 Task: Add a signature Kristen Martinez containing Have a great National Child Health Day, Kristen Martinez to email address softage.6@softage.net and add a folder Shipping and receiving
Action: Mouse moved to (100, 101)
Screenshot: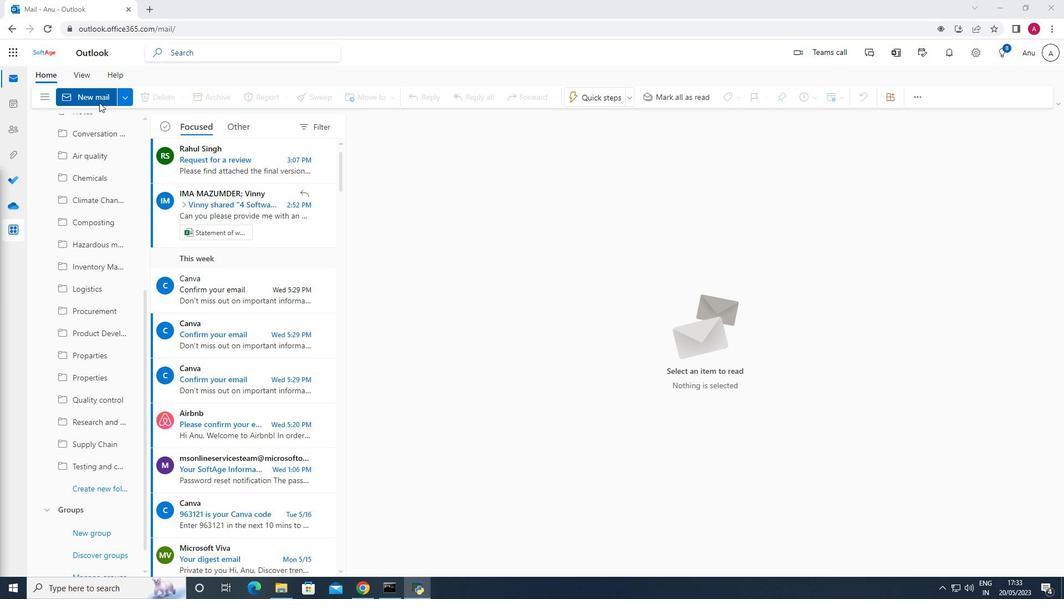 
Action: Mouse pressed left at (100, 101)
Screenshot: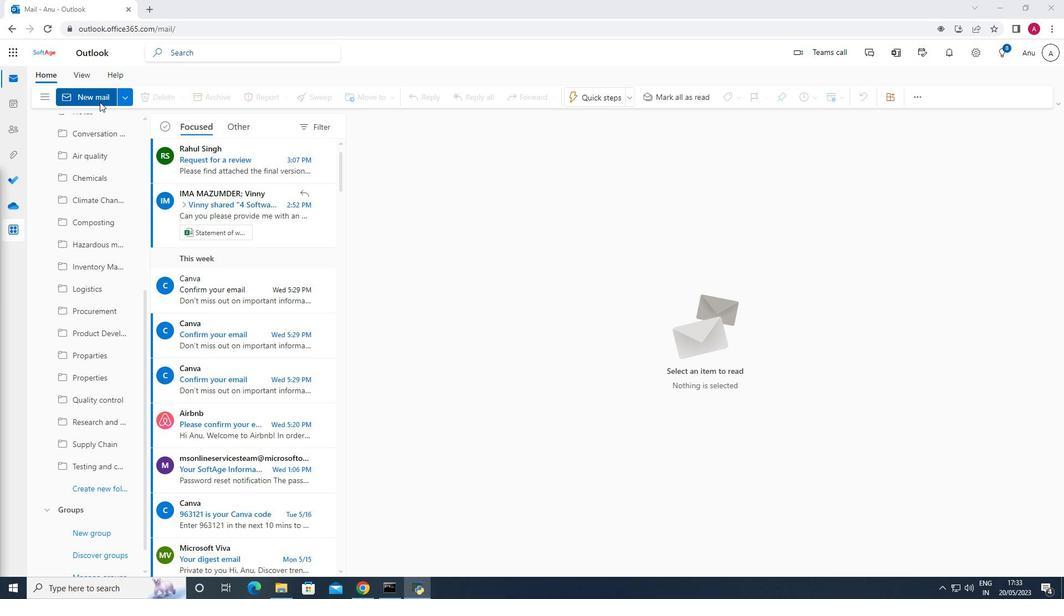 
Action: Mouse moved to (757, 102)
Screenshot: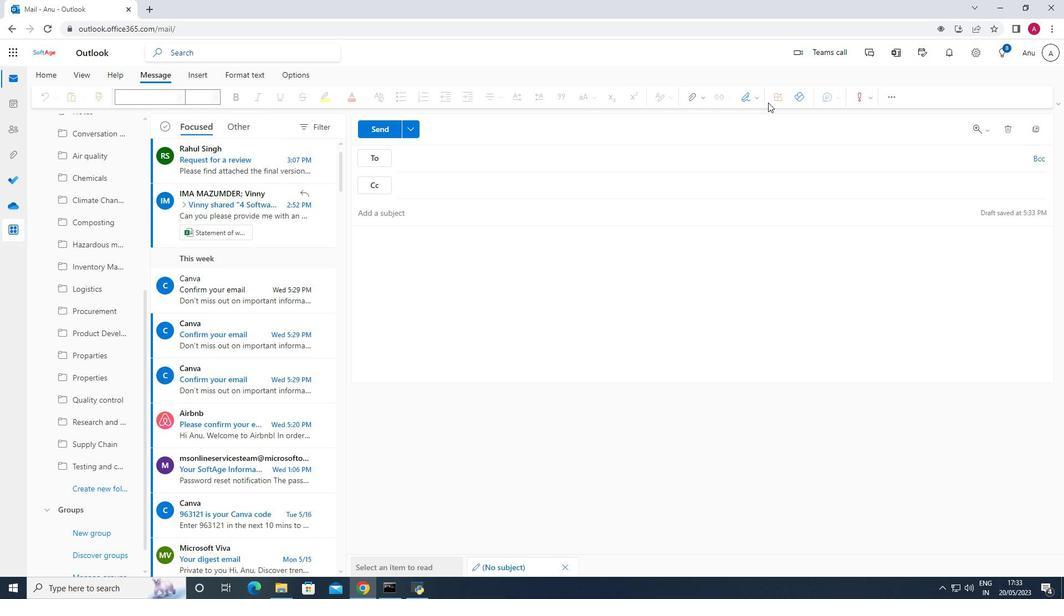 
Action: Mouse pressed left at (757, 102)
Screenshot: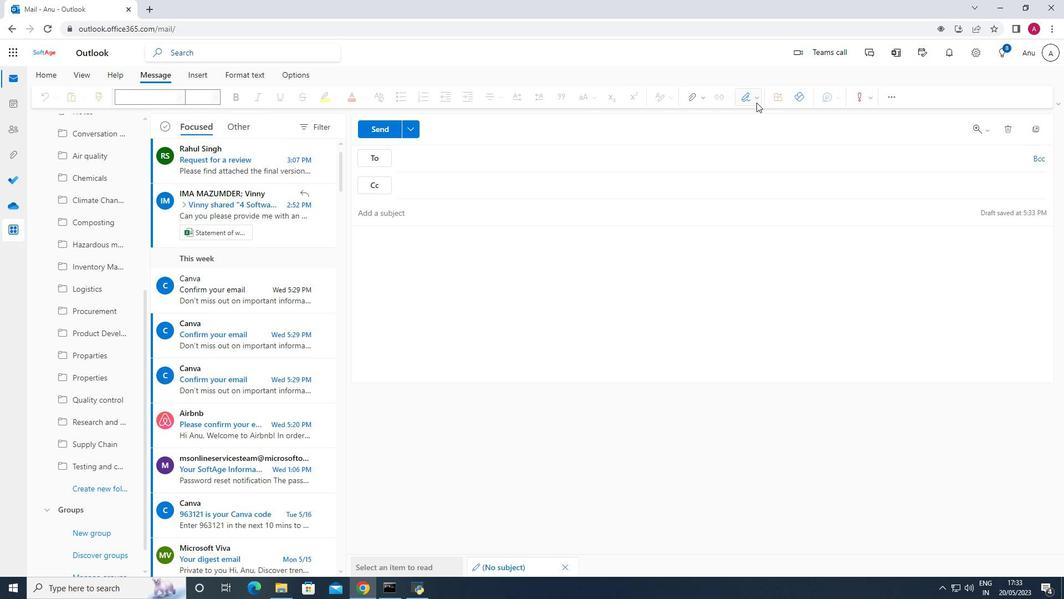
Action: Mouse moved to (721, 143)
Screenshot: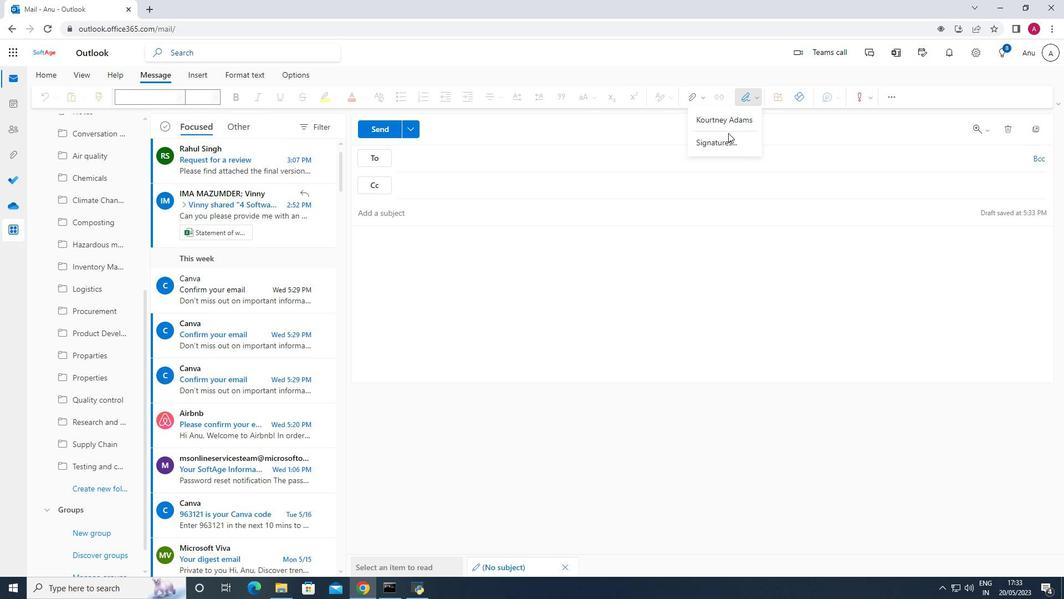 
Action: Mouse pressed left at (721, 143)
Screenshot: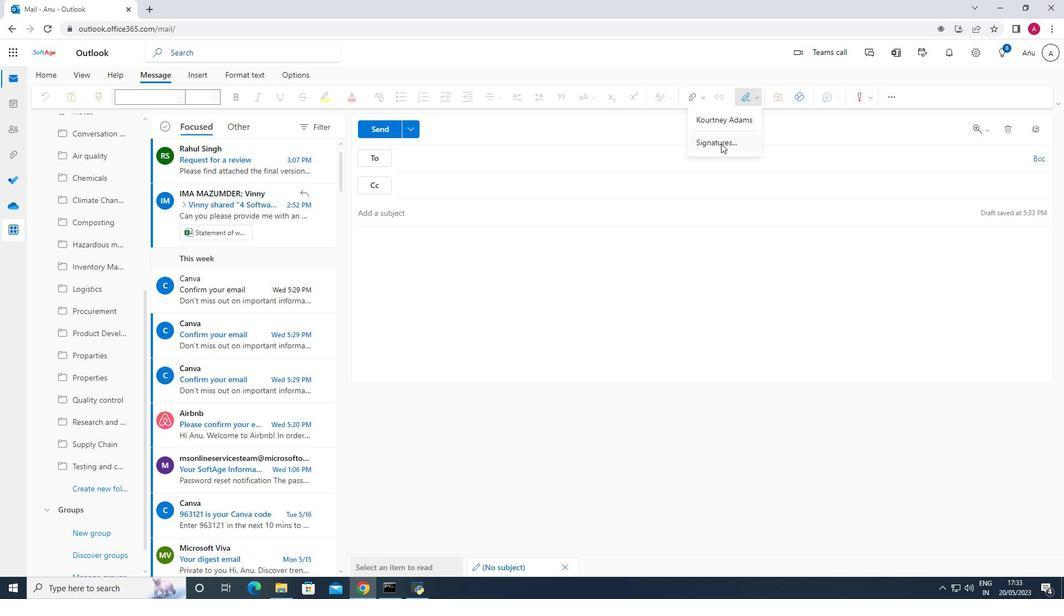 
Action: Mouse moved to (748, 182)
Screenshot: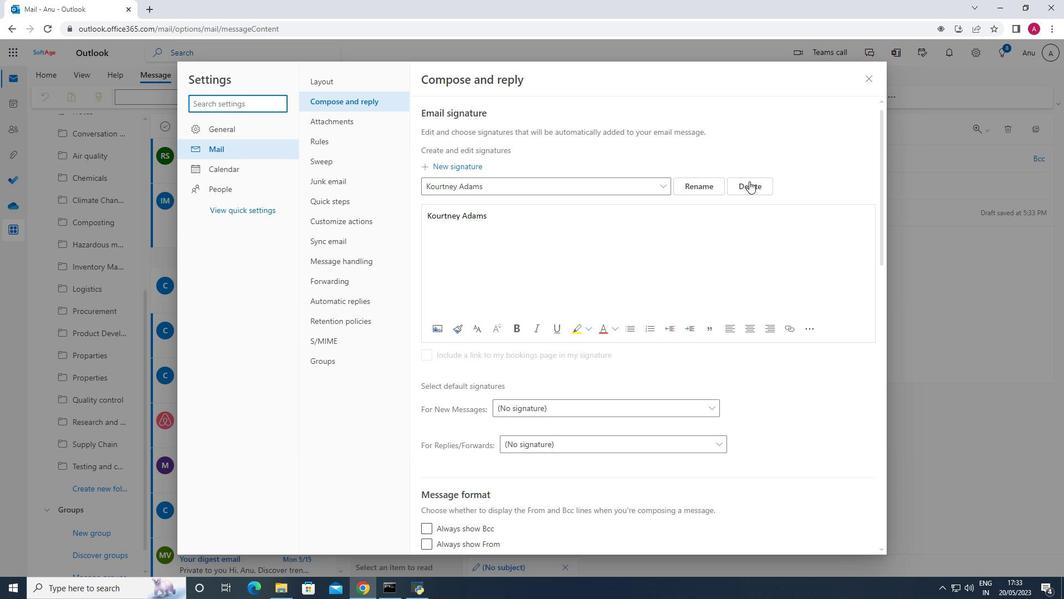 
Action: Mouse pressed left at (748, 182)
Screenshot: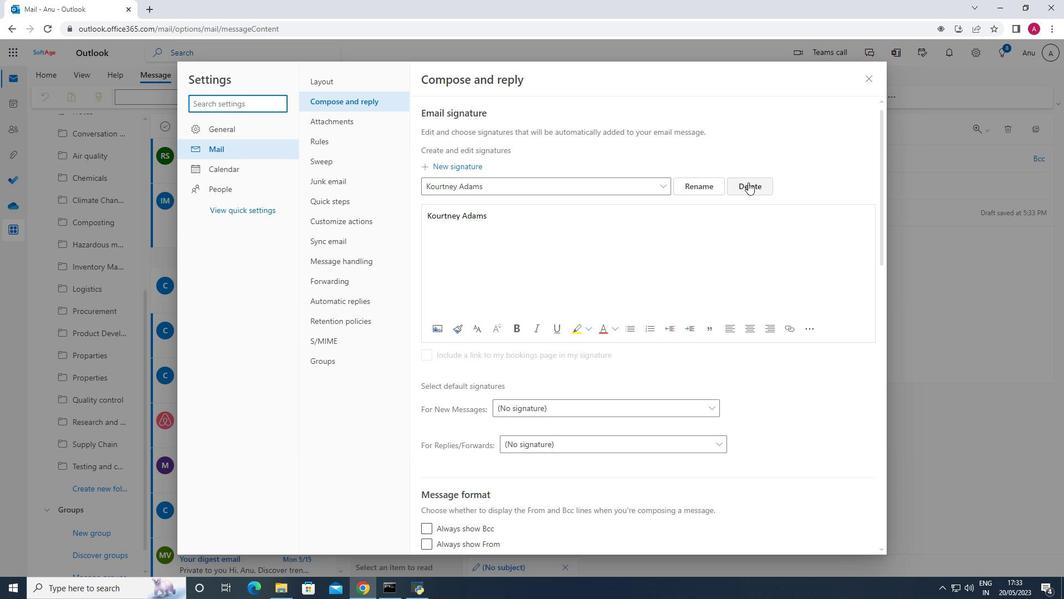 
Action: Mouse moved to (448, 189)
Screenshot: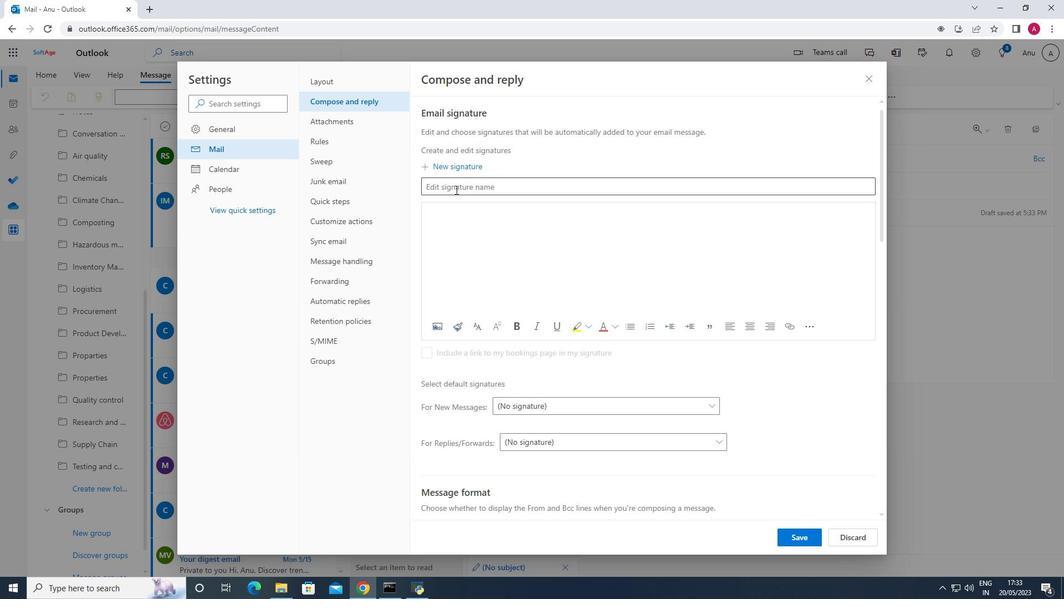 
Action: Mouse pressed left at (448, 189)
Screenshot: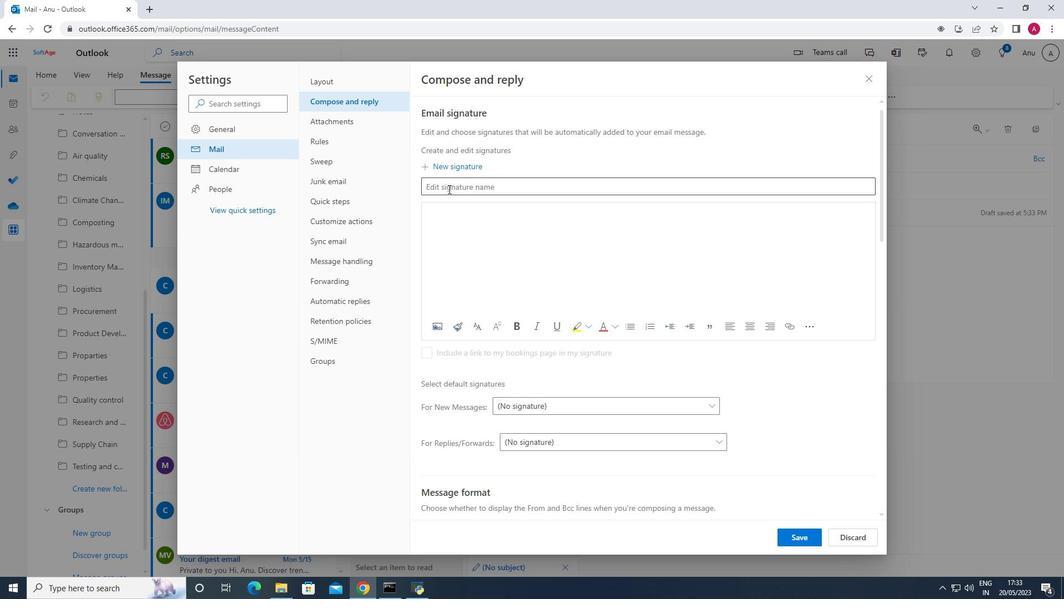 
Action: Key pressed <Key.shift>Kristen<Key.space><Key.shift>Martinez
Screenshot: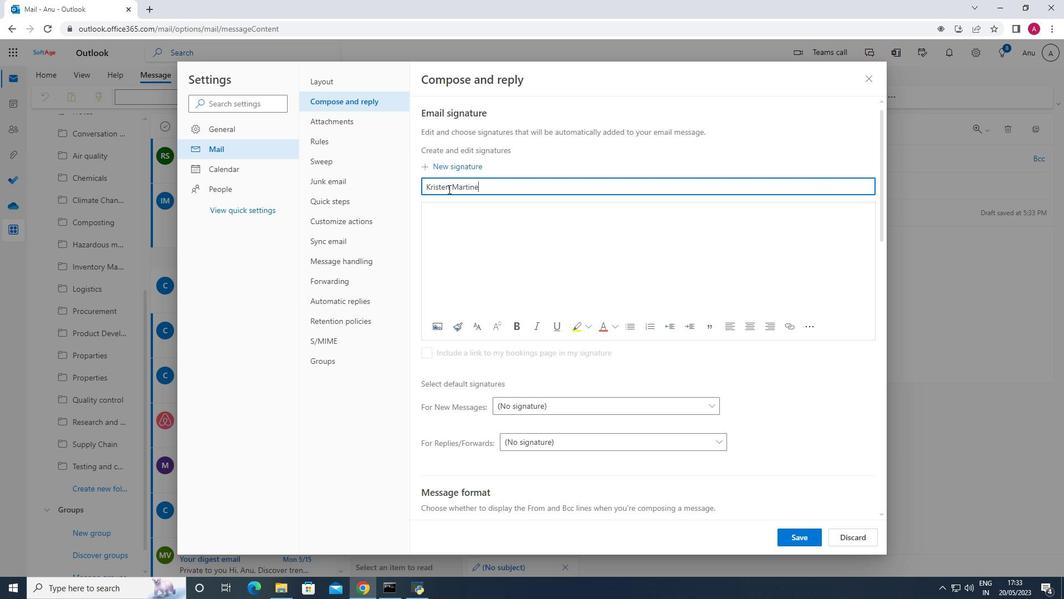 
Action: Mouse moved to (436, 208)
Screenshot: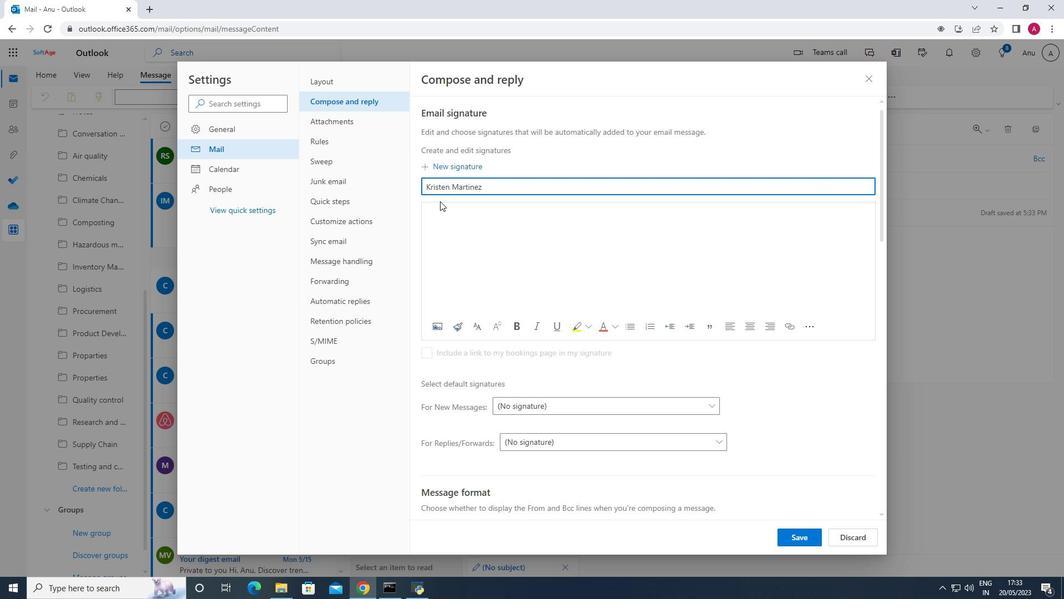 
Action: Mouse pressed left at (436, 208)
Screenshot: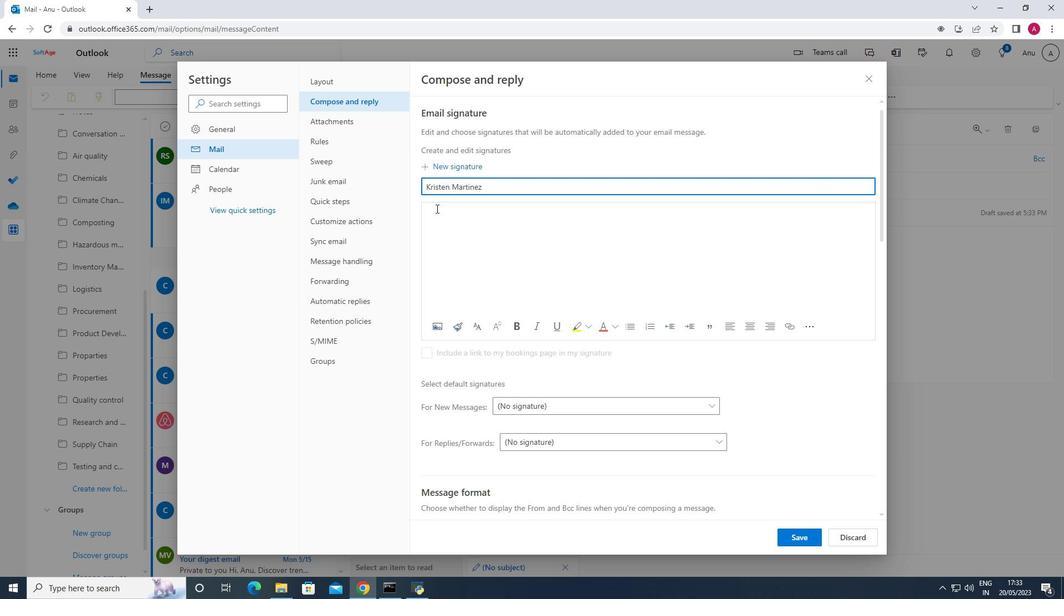 
Action: Key pressed <Key.shift>Kristen<Key.space><Key.shift>Martinez
Screenshot: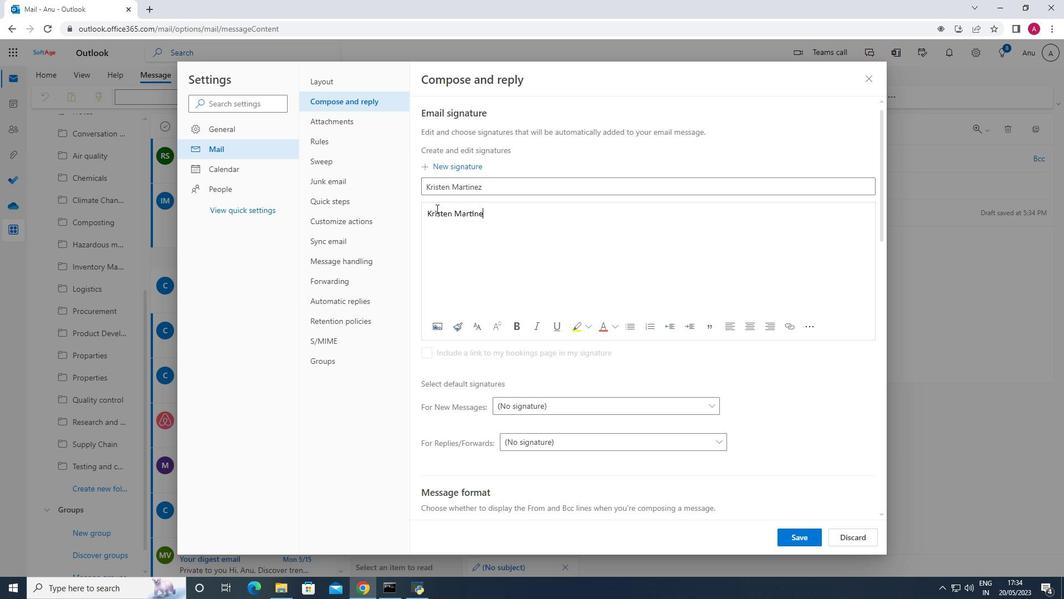 
Action: Mouse moved to (808, 536)
Screenshot: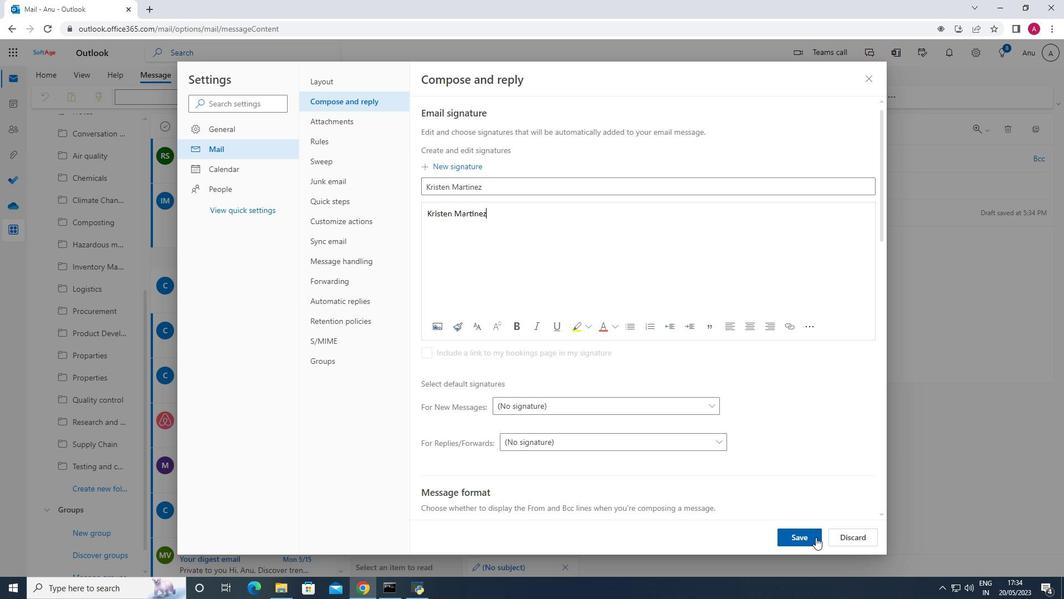 
Action: Mouse pressed left at (808, 536)
Screenshot: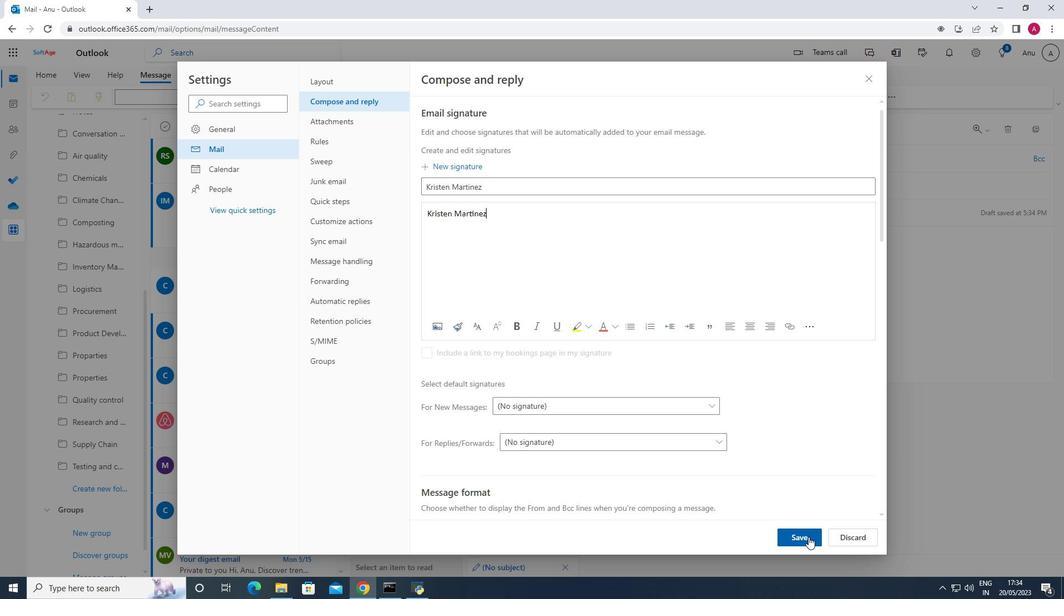 
Action: Mouse moved to (868, 77)
Screenshot: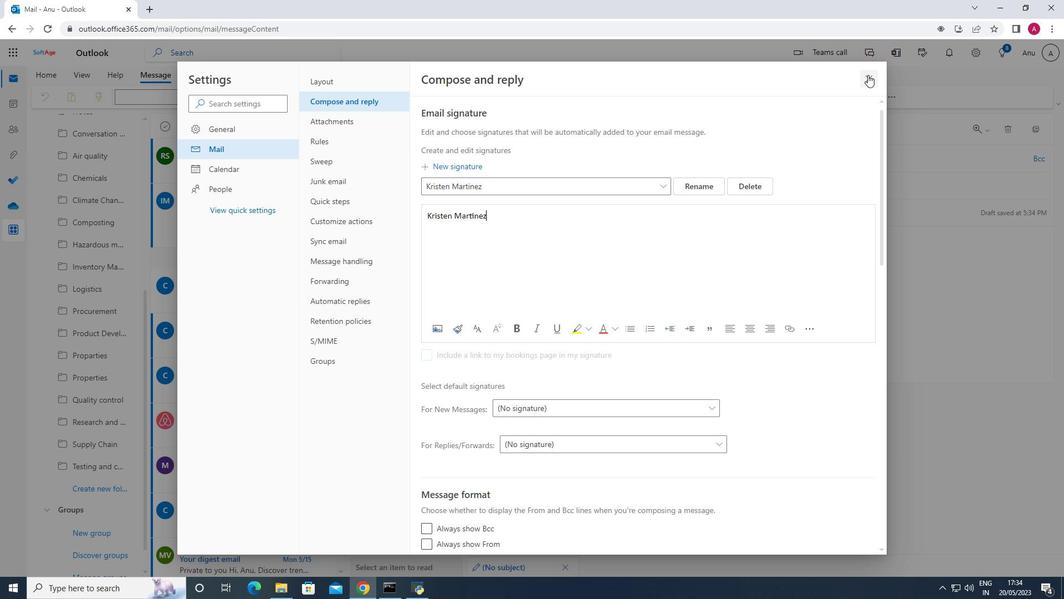 
Action: Mouse pressed left at (868, 77)
Screenshot: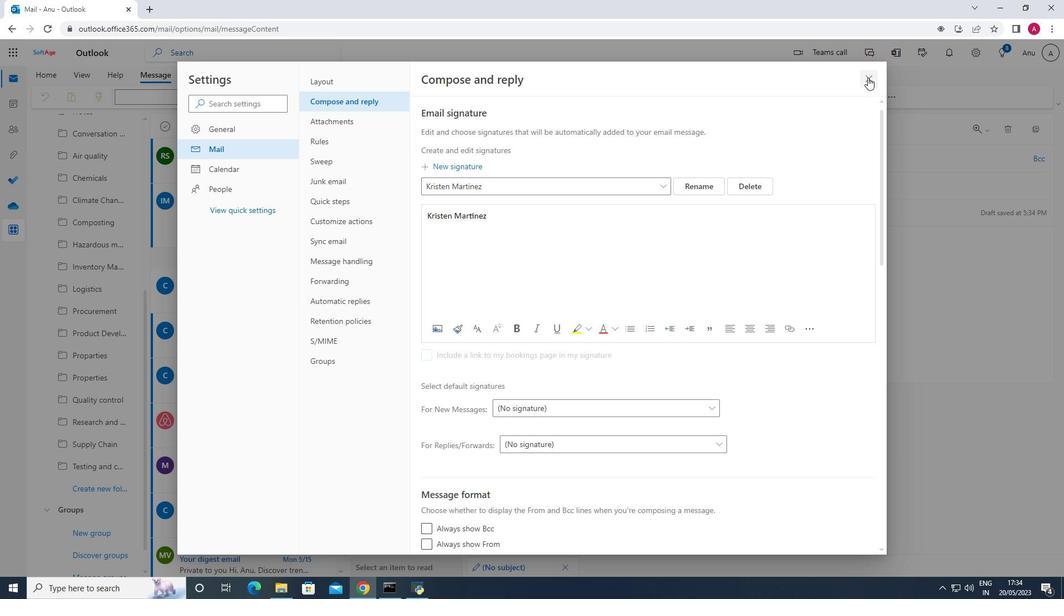 
Action: Mouse moved to (368, 236)
Screenshot: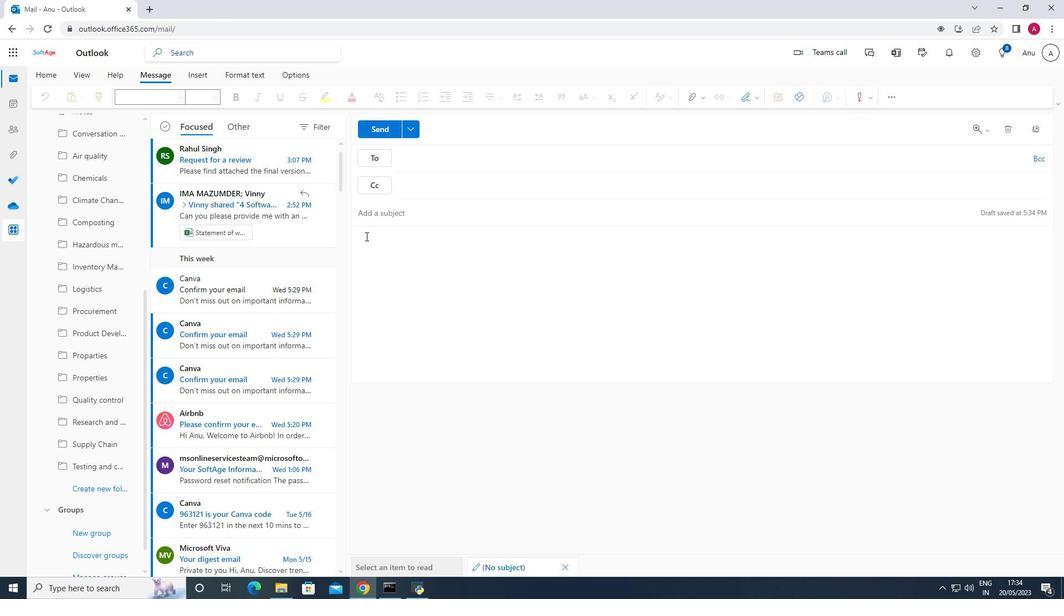 
Action: Mouse pressed left at (368, 236)
Screenshot: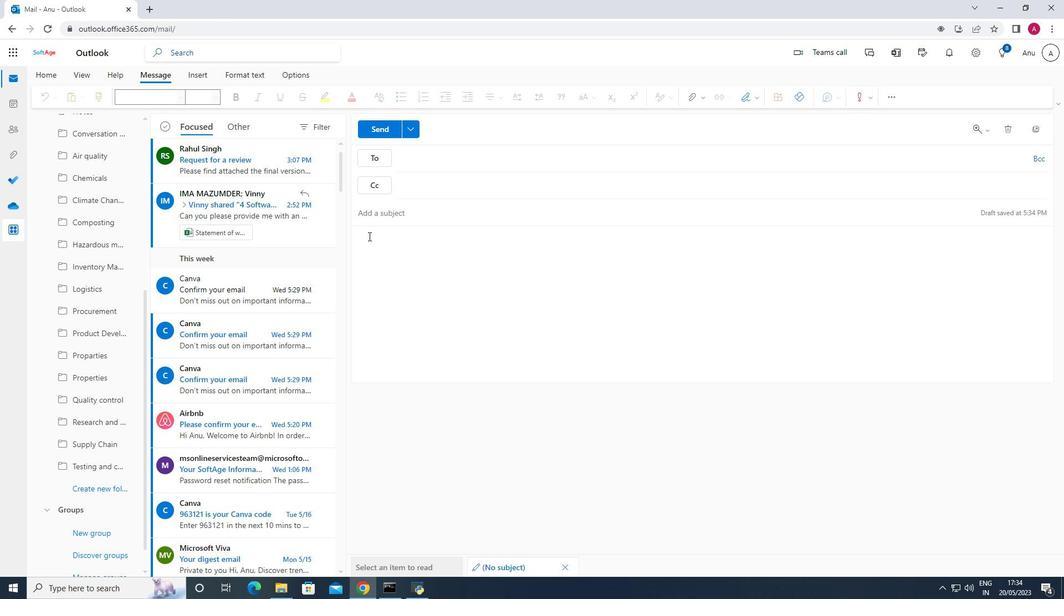
Action: Key pressed <Key.shift><Key.shift><Key.shift><Key.shift><Key.shift><Key.shift><Key.shift><Key.shift><Key.shift><Key.shift><Key.shift><Key.shift><Key.shift><Key.shift><Key.shift><Key.shift><Key.shift><Key.shift><Key.shift><Key.shift><Key.shift><Key.shift><Key.shift><Key.shift><Key.shift><Key.shift><Key.shift><Key.shift><Key.shift><Key.shift><Key.shift><Key.shift><Key.shift><Key.shift><Key.shift><Key.shift><Key.shift><Key.shift><Key.shift><Key.shift><Key.shift><Key.shift><Key.shift><Key.shift><Key.shift><Key.shift><Key.shift><Key.shift><Key.shift><Key.shift><Key.shift><Key.shift><Key.shift><Key.shift><Key.shift>Have<Key.space>a<Key.space><Key.shift>Gre<Key.backspace><Key.backspace><Key.backspace>great<Key.space>natinal<Key.space>child<Key.space>health<Key.space>day.
Screenshot: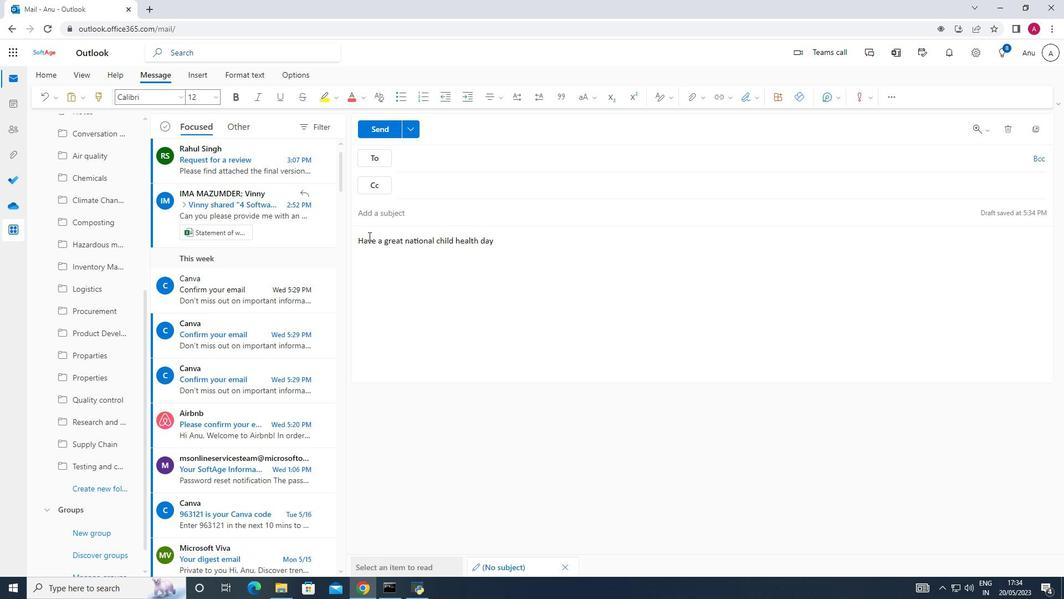 
Action: Mouse moved to (757, 100)
Screenshot: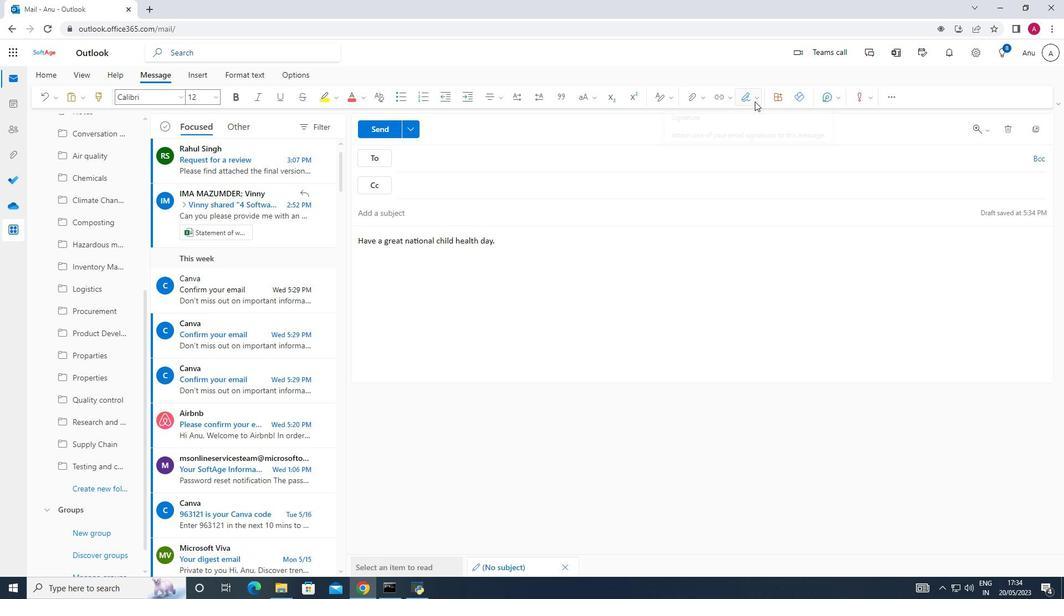 
Action: Mouse pressed left at (757, 100)
Screenshot: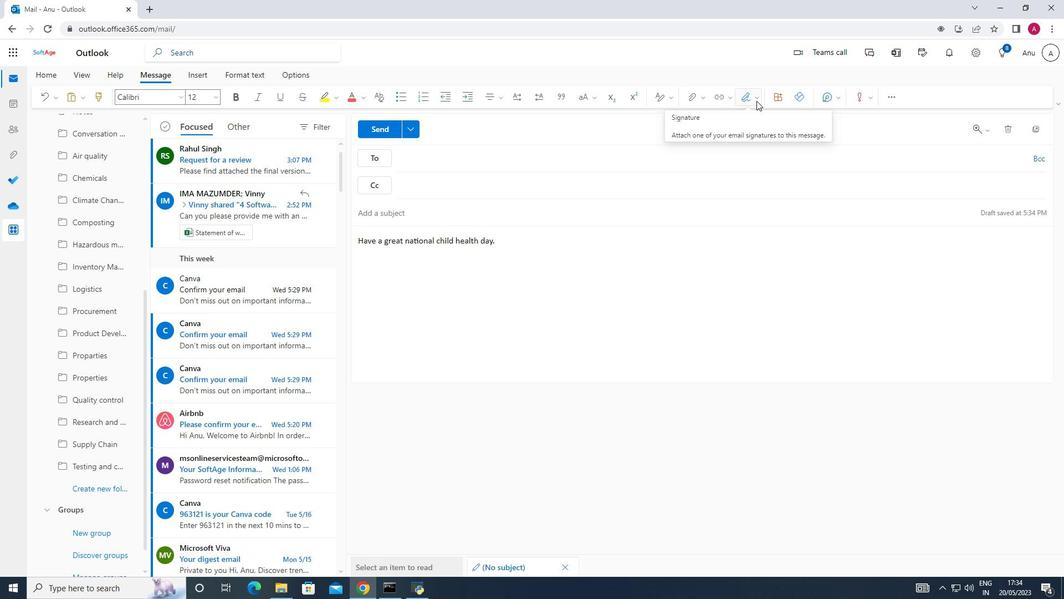 
Action: Mouse moved to (737, 122)
Screenshot: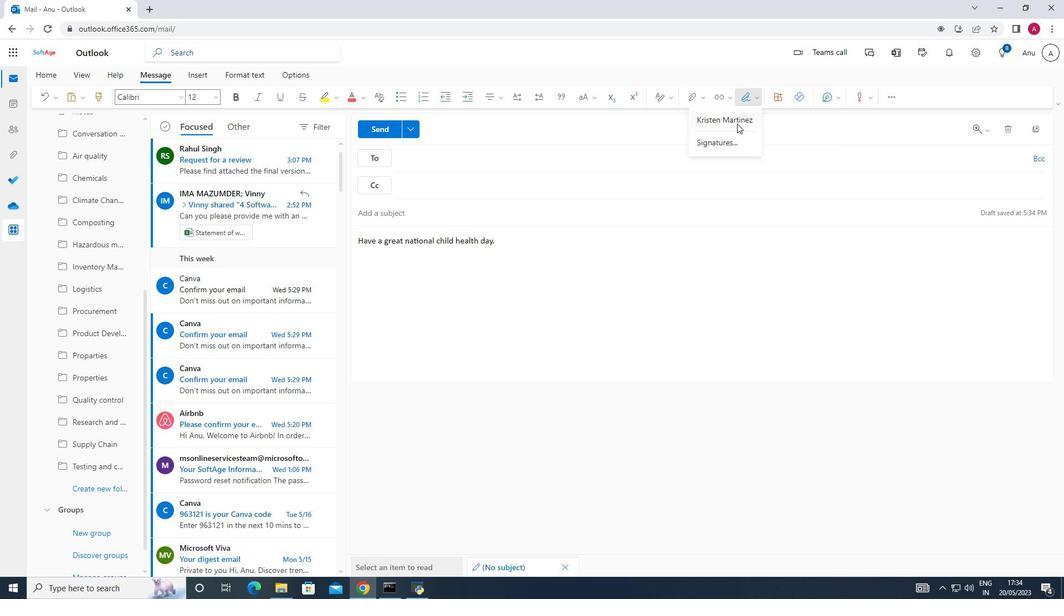 
Action: Mouse pressed left at (737, 122)
Screenshot: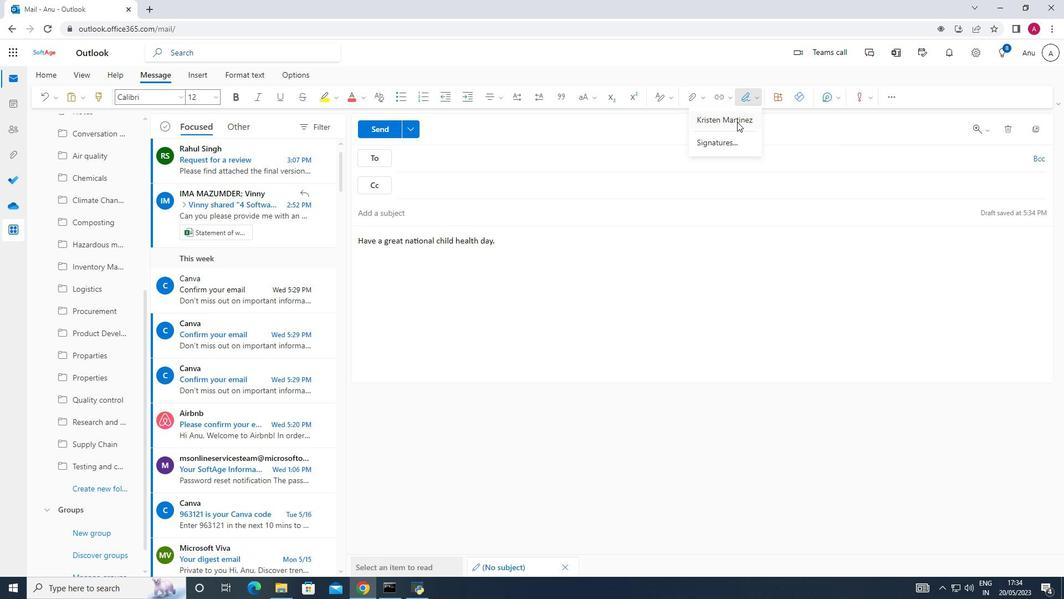 
Action: Mouse moved to (417, 157)
Screenshot: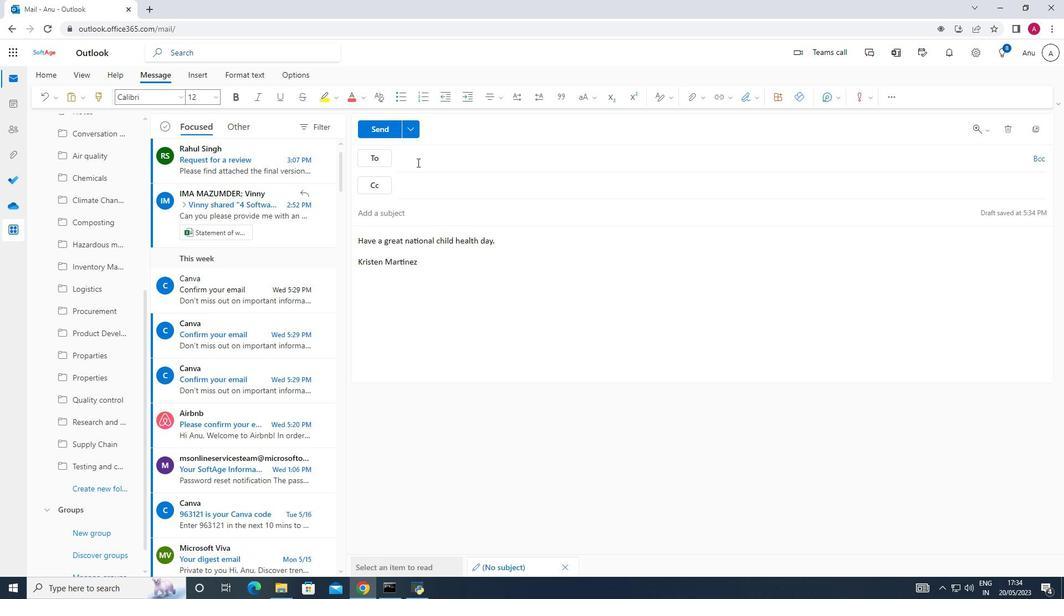 
Action: Mouse pressed left at (417, 157)
Screenshot: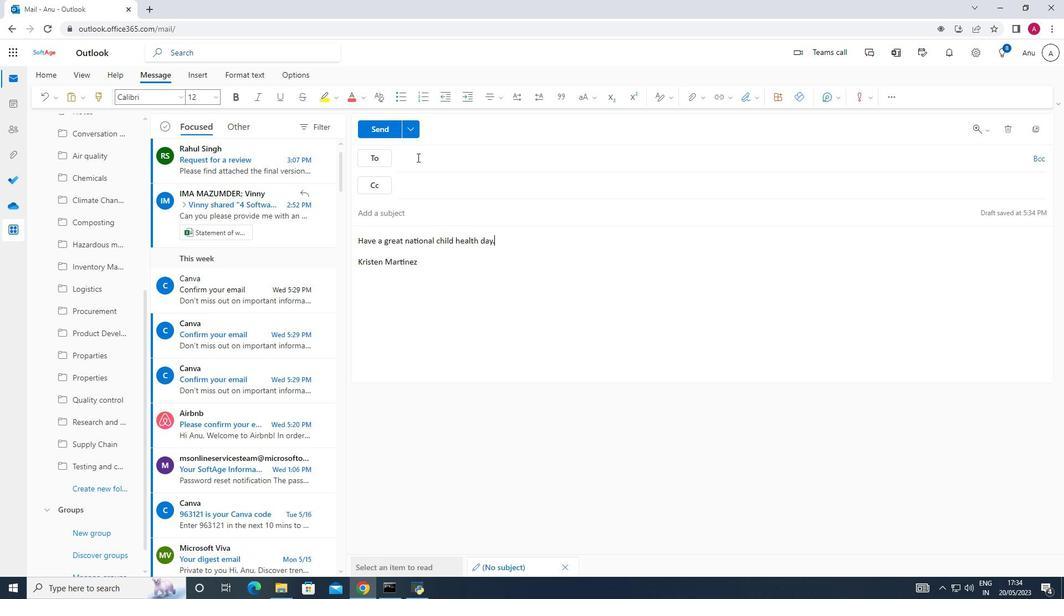 
Action: Key pressed <Key.shift>Softage.6<Key.shift>@softage.net
Screenshot: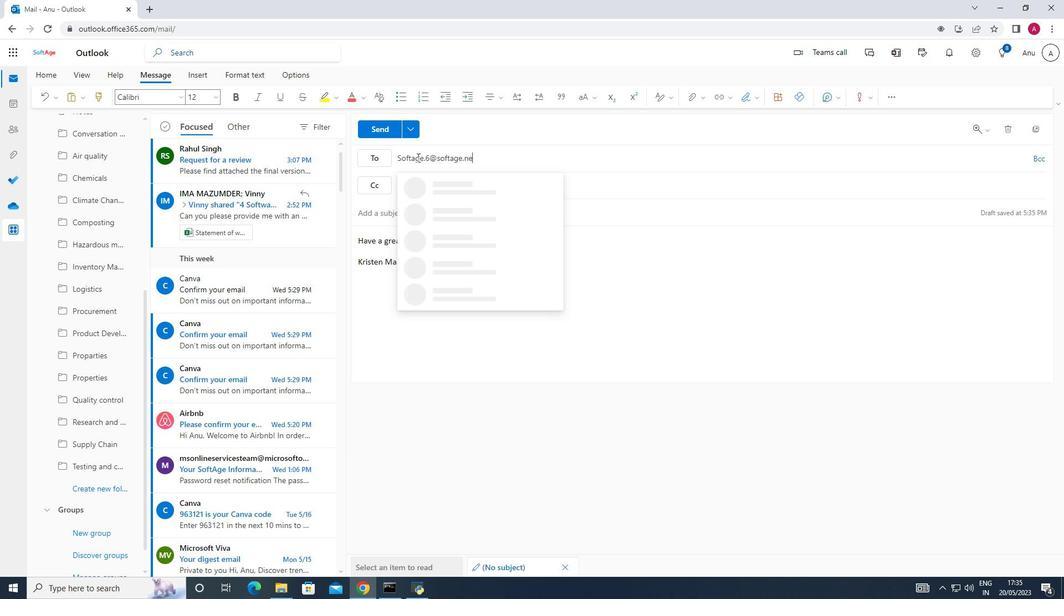 
Action: Mouse moved to (457, 181)
Screenshot: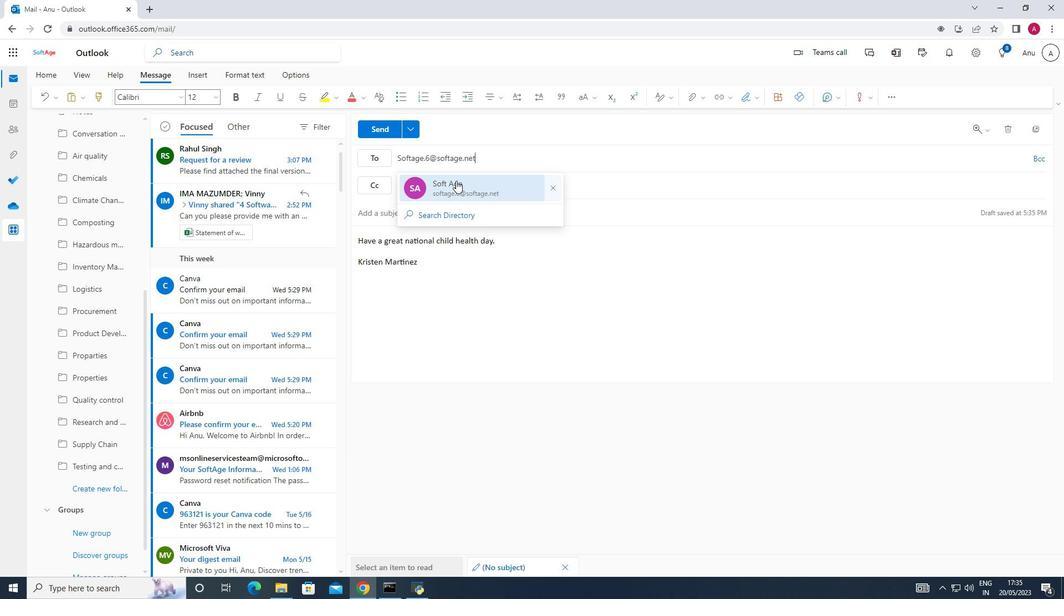 
Action: Mouse pressed left at (457, 181)
Screenshot: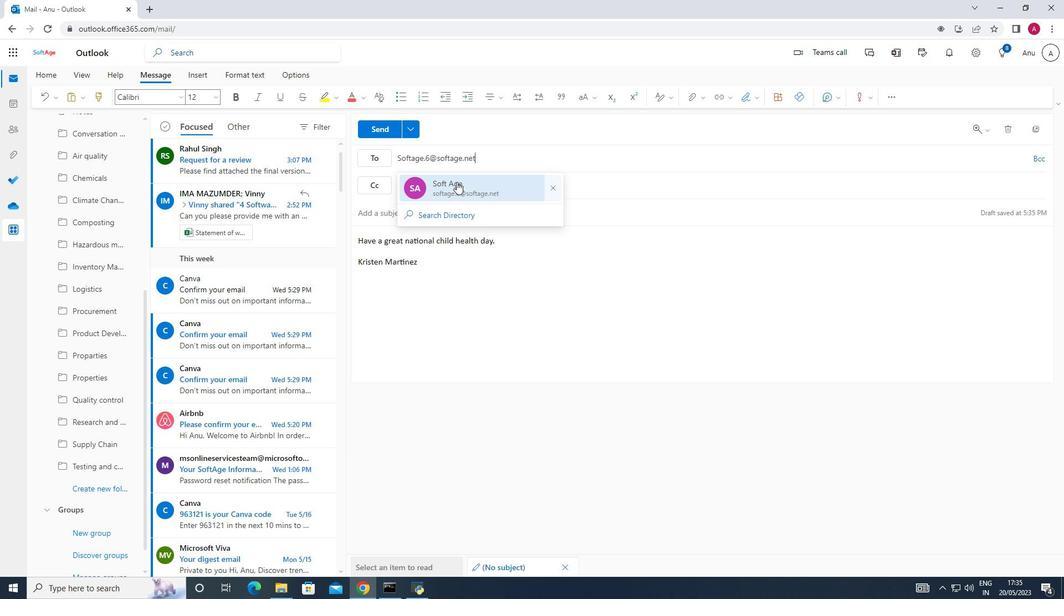 
Action: Mouse moved to (132, 374)
Screenshot: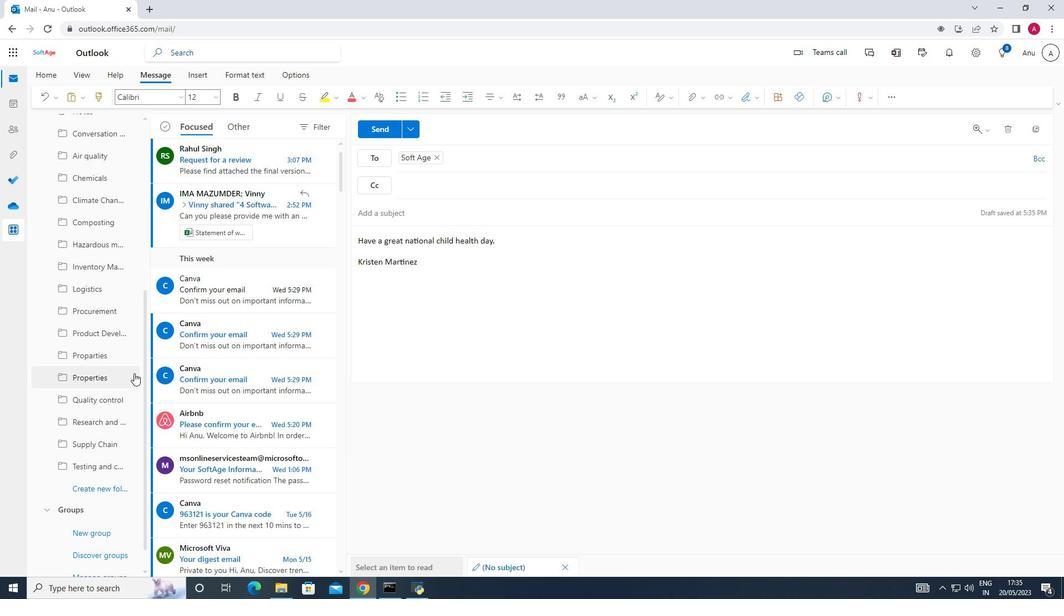 
Action: Mouse scrolled (132, 374) with delta (0, 0)
Screenshot: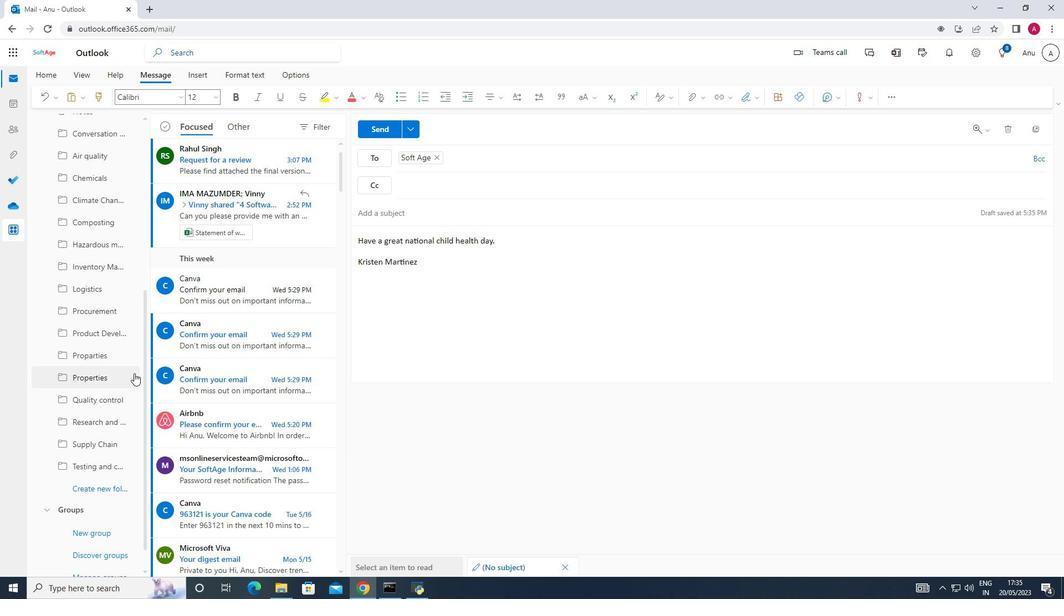 
Action: Mouse moved to (130, 376)
Screenshot: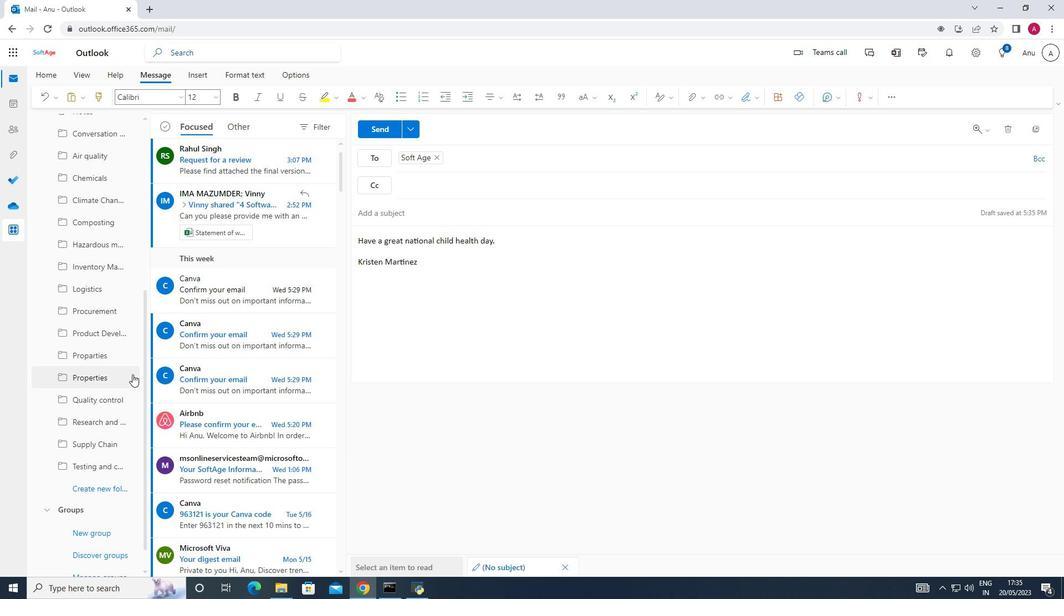 
Action: Mouse scrolled (130, 376) with delta (0, 0)
Screenshot: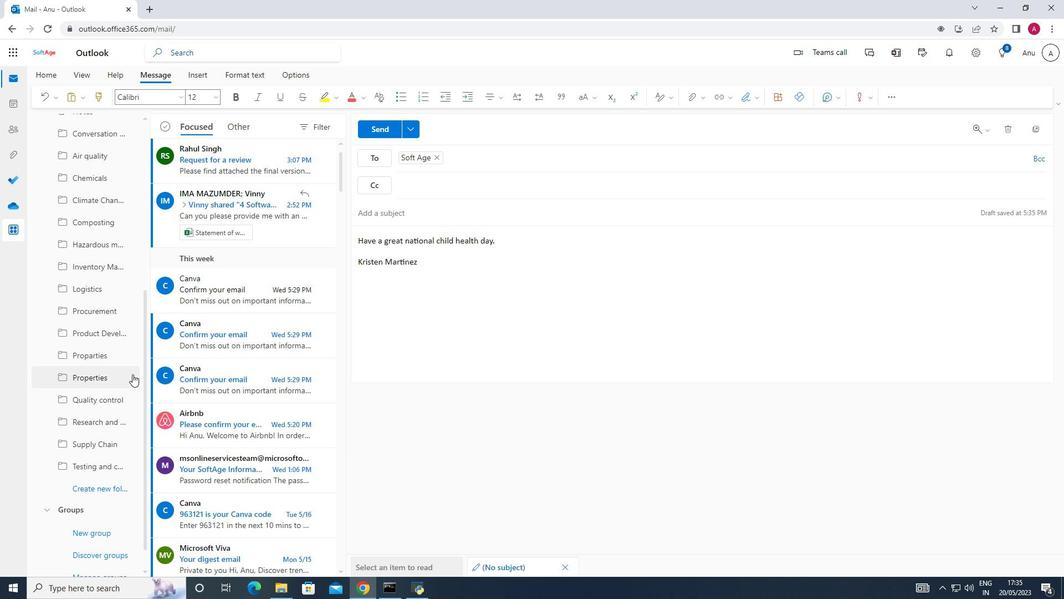 
Action: Mouse moved to (110, 466)
Screenshot: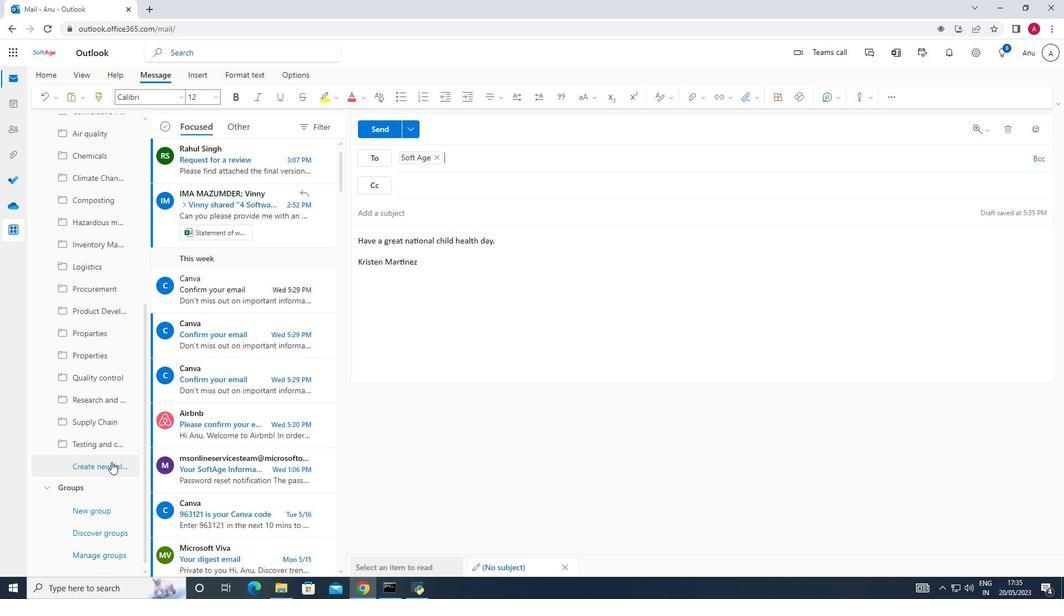 
Action: Mouse pressed left at (110, 466)
Screenshot: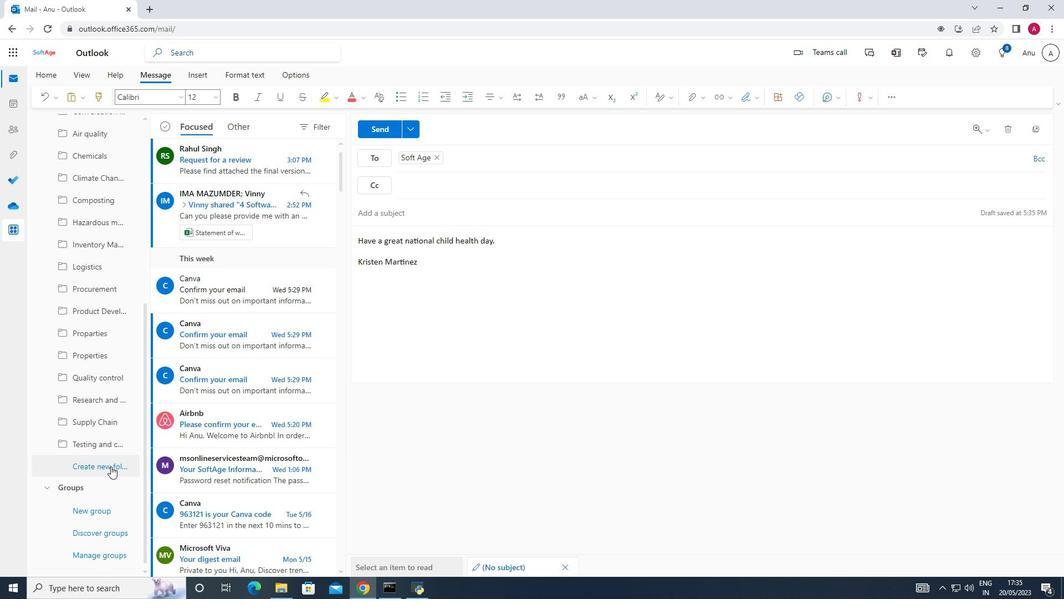 
Action: Mouse moved to (77, 461)
Screenshot: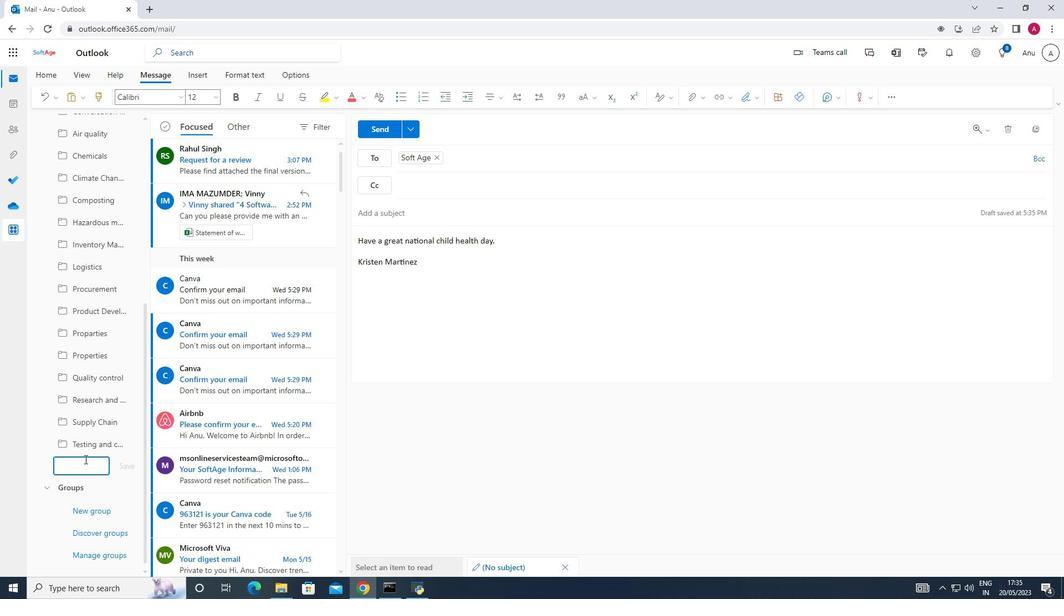 
Action: Mouse pressed left at (77, 461)
Screenshot: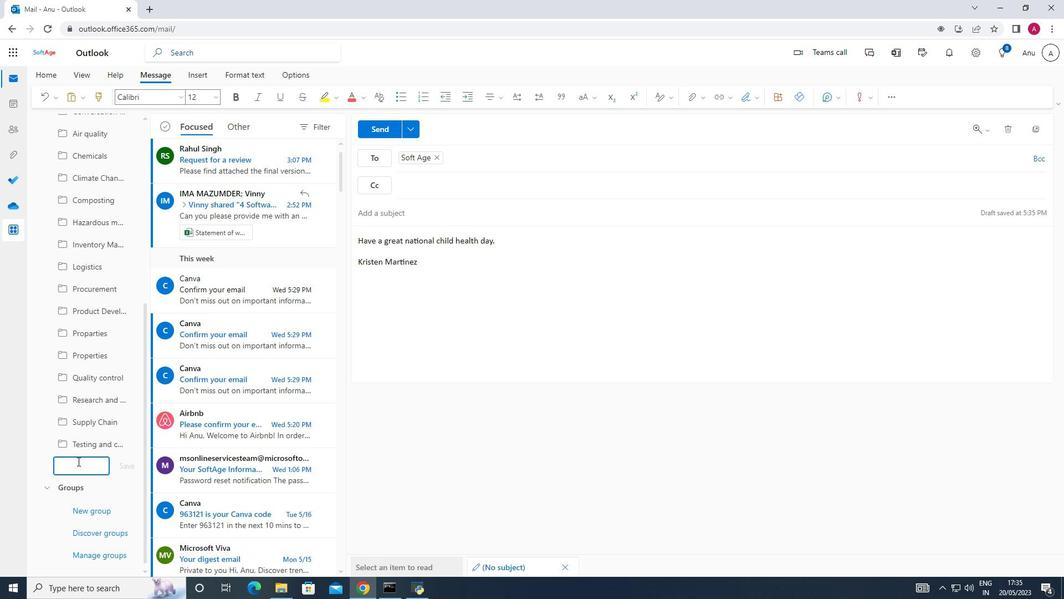 
Action: Mouse moved to (81, 461)
Screenshot: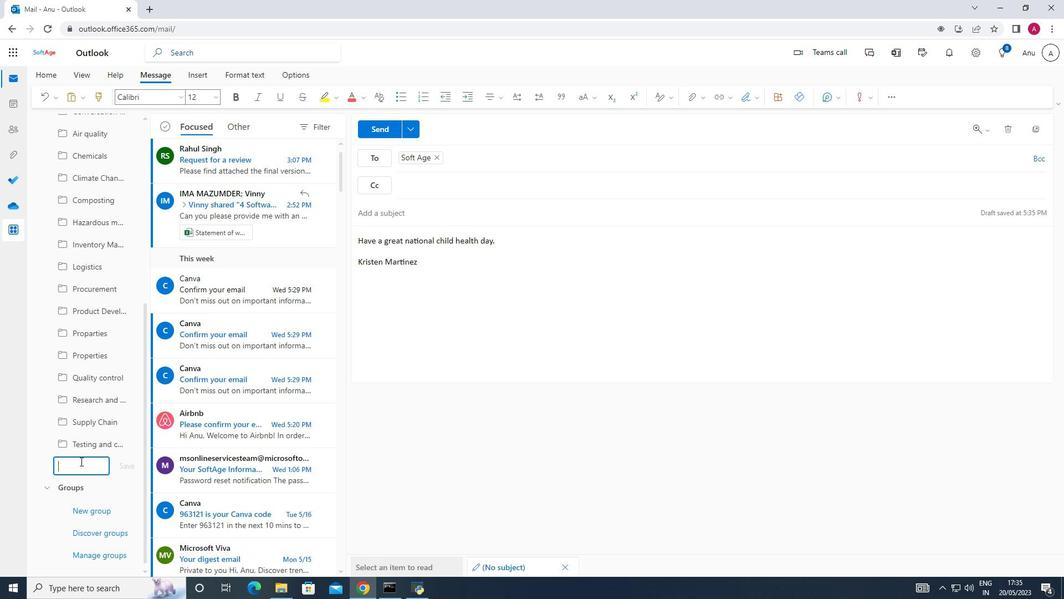 
Action: Key pressed <Key.shift><Key.shift><Key.shift>Shipping<Key.space>and<Key.space><Key.shift>Receiving
Screenshot: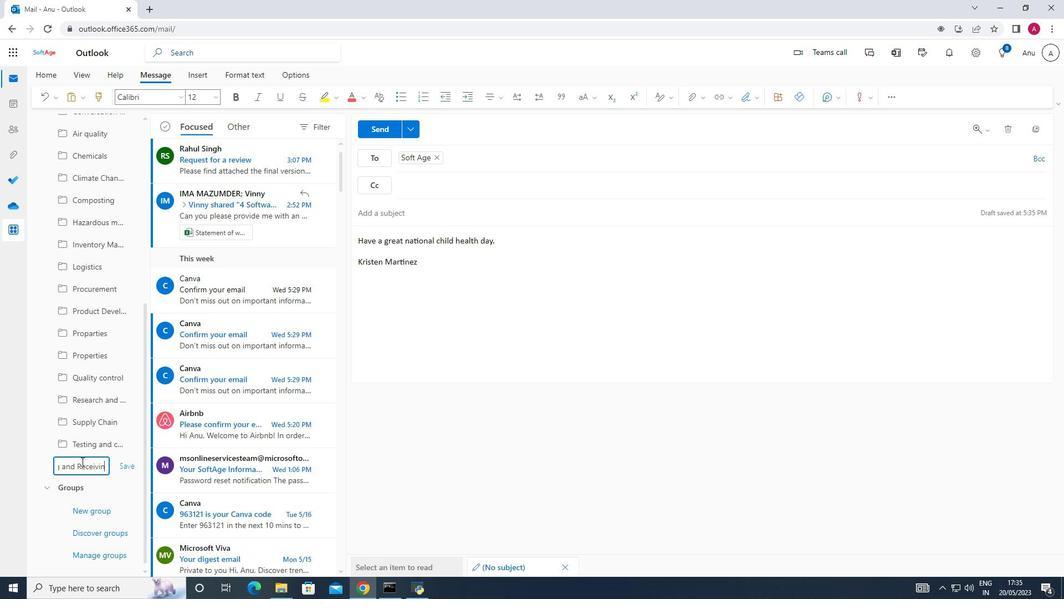 
Action: Mouse moved to (129, 465)
Screenshot: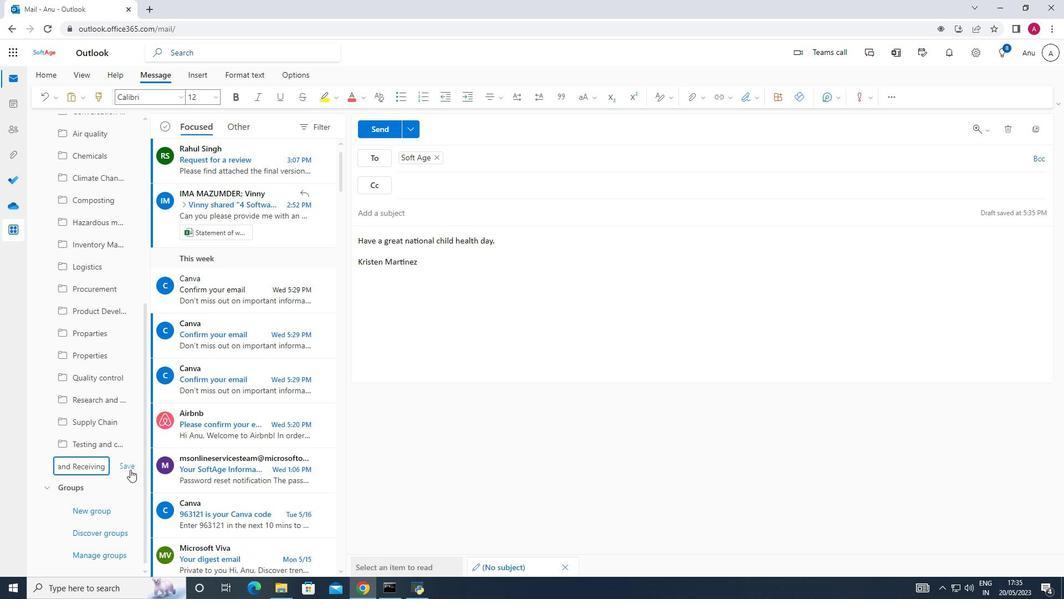 
Action: Mouse pressed left at (129, 465)
Screenshot: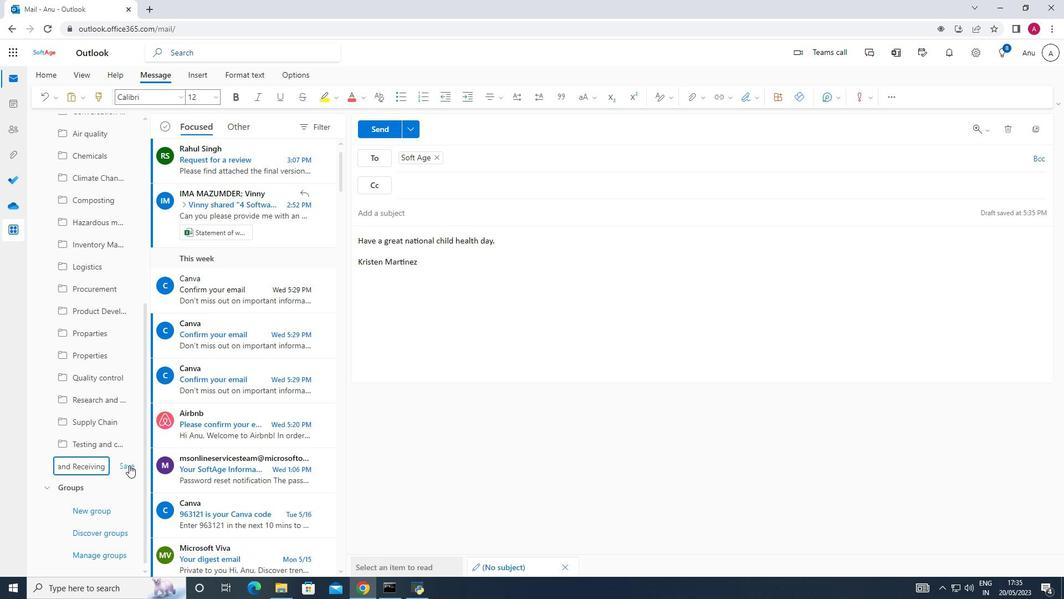 
Action: Mouse moved to (390, 124)
Screenshot: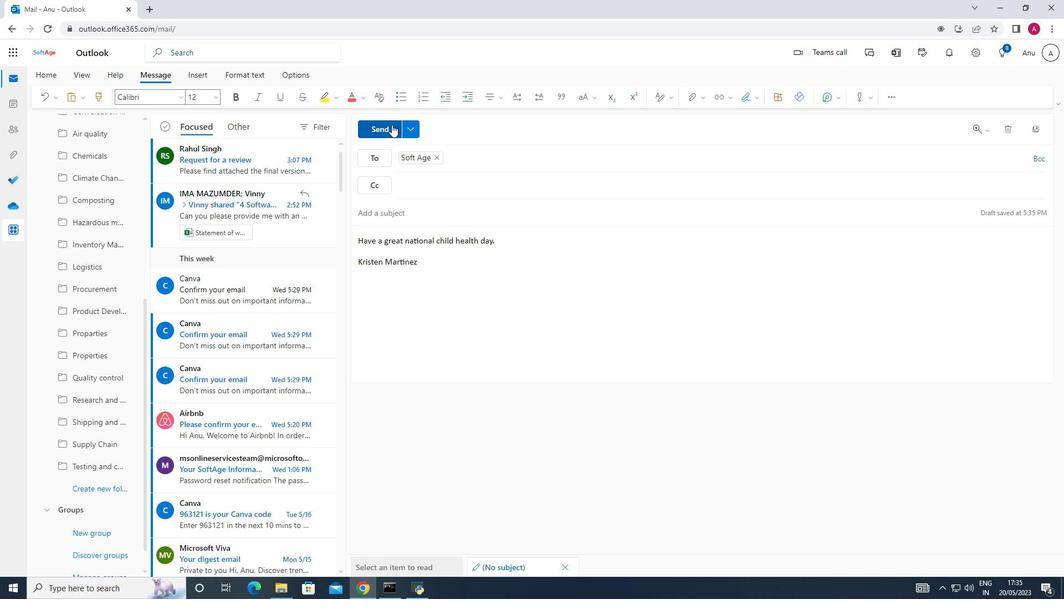 
Action: Mouse pressed left at (390, 124)
Screenshot: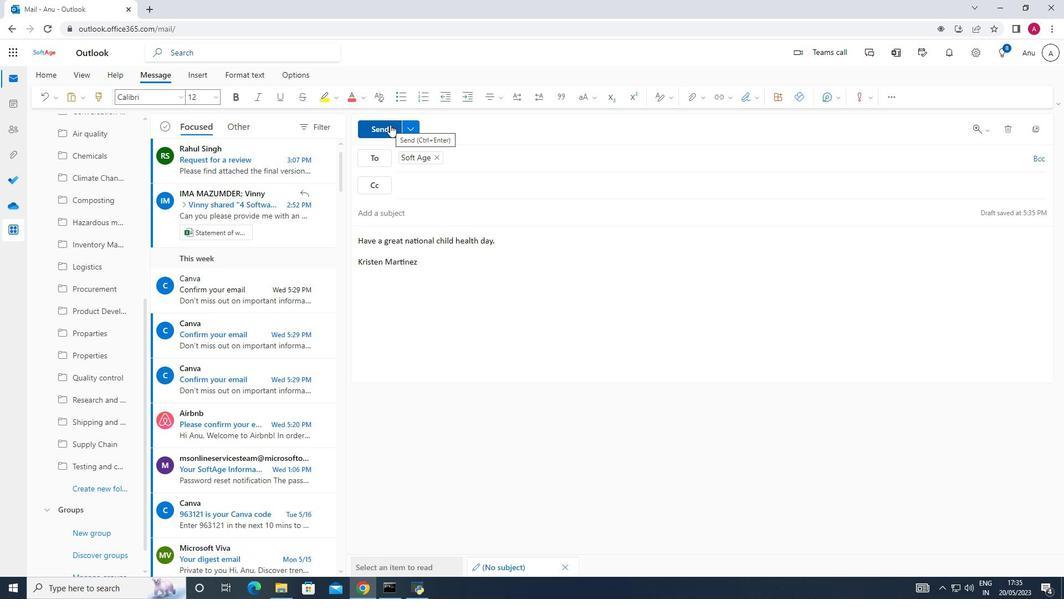 
Action: Mouse moved to (517, 331)
Screenshot: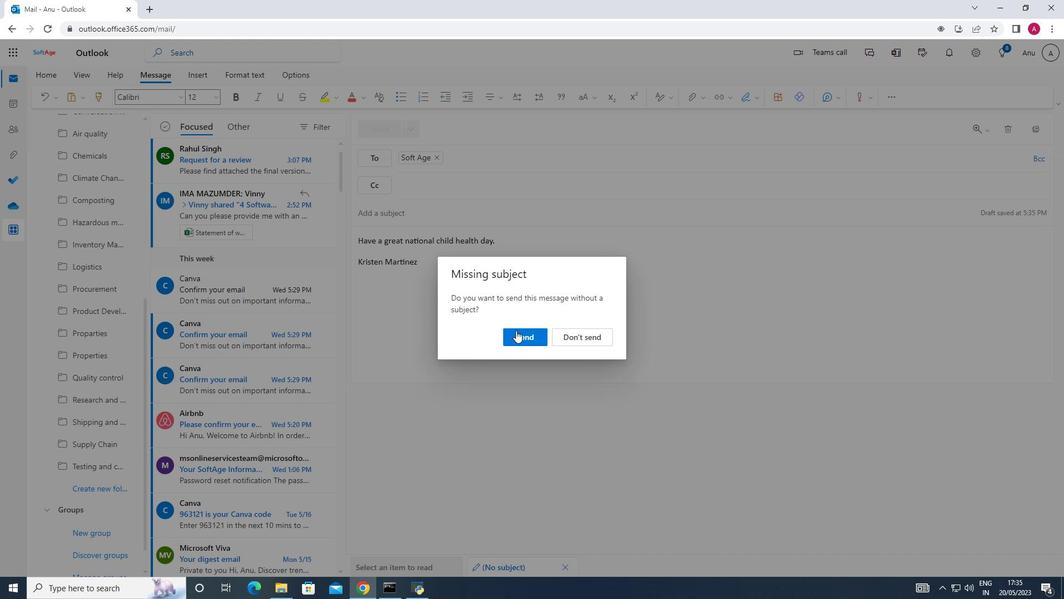 
Action: Mouse pressed left at (517, 331)
Screenshot: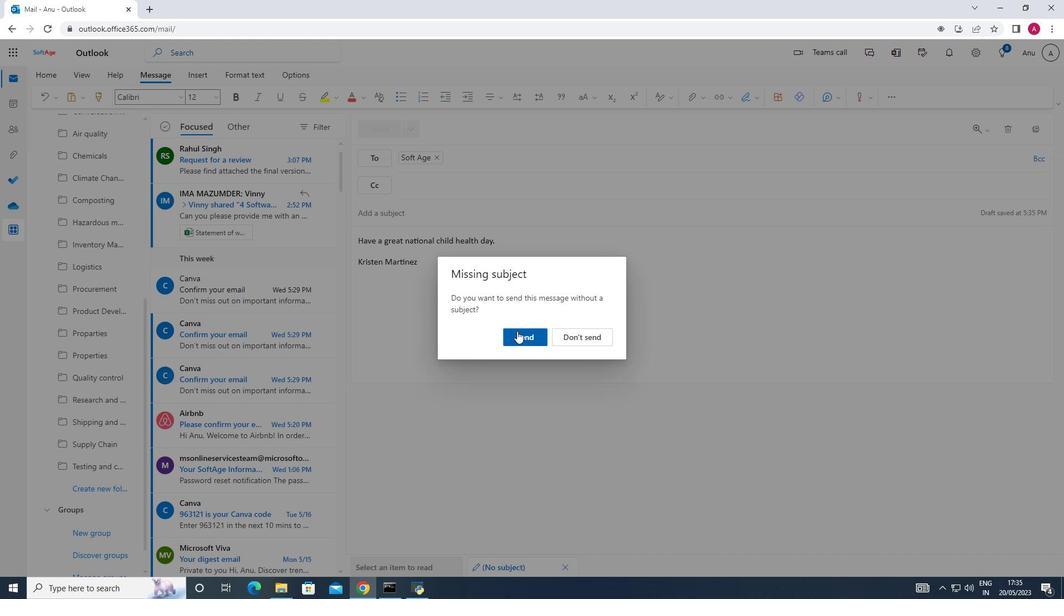 
Action: Mouse moved to (233, 295)
Screenshot: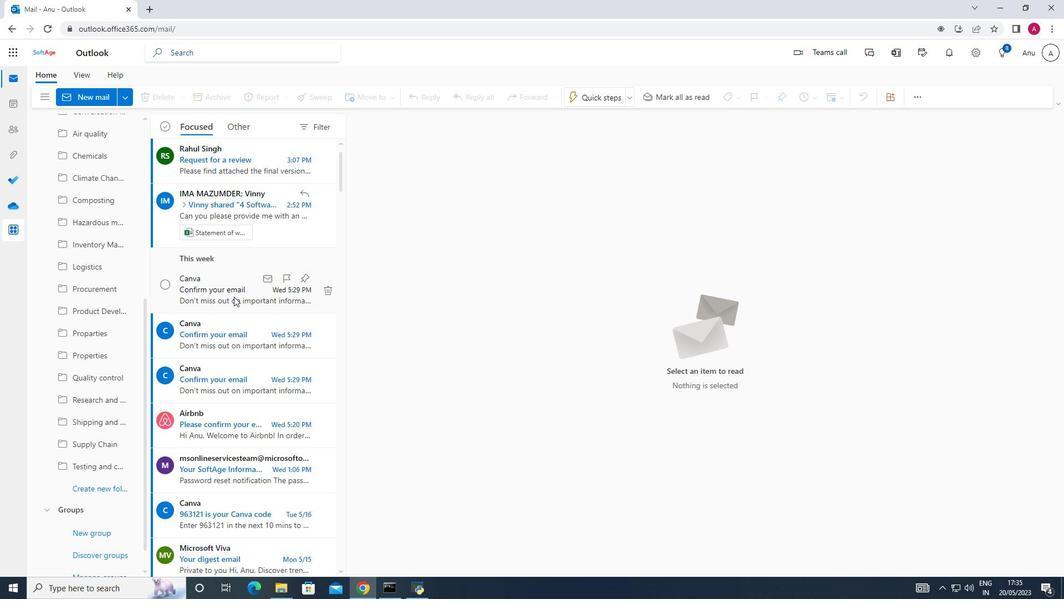 
Action: Mouse scrolled (233, 296) with delta (0, 0)
Screenshot: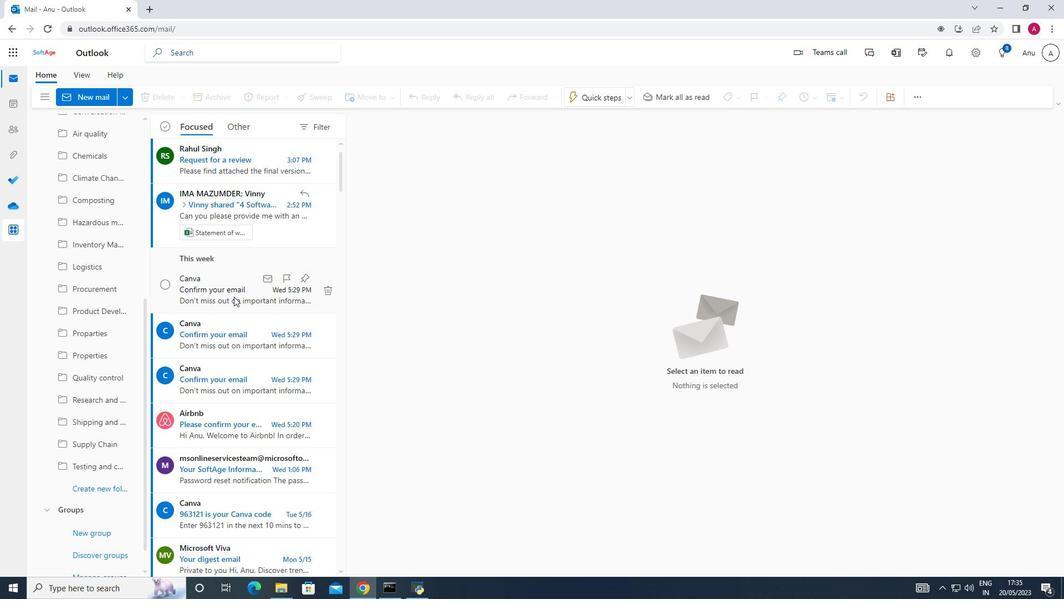
Action: Mouse scrolled (233, 296) with delta (0, 0)
Screenshot: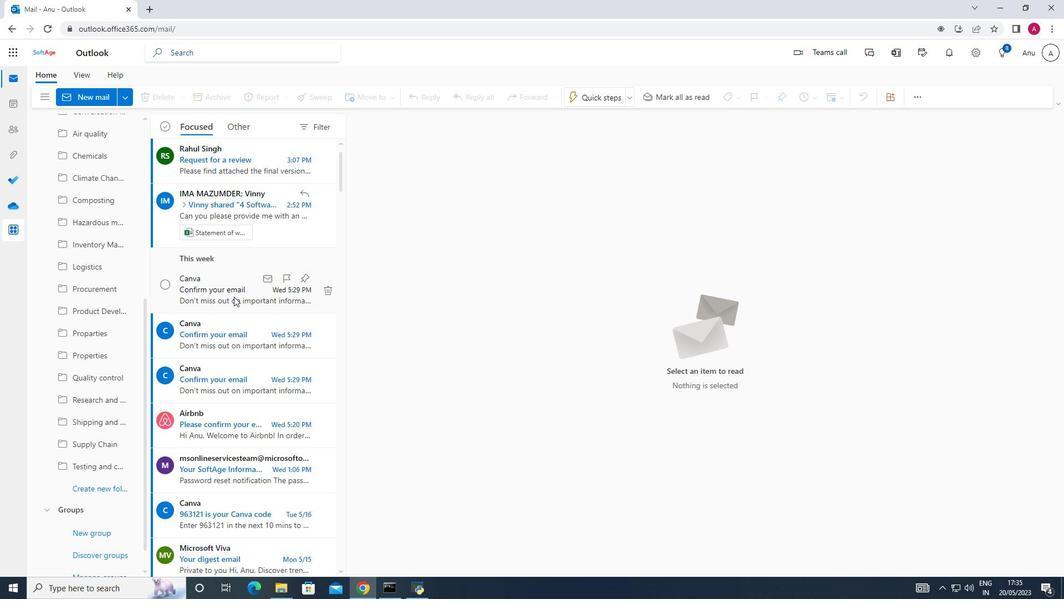 
Action: Mouse moved to (233, 294)
Screenshot: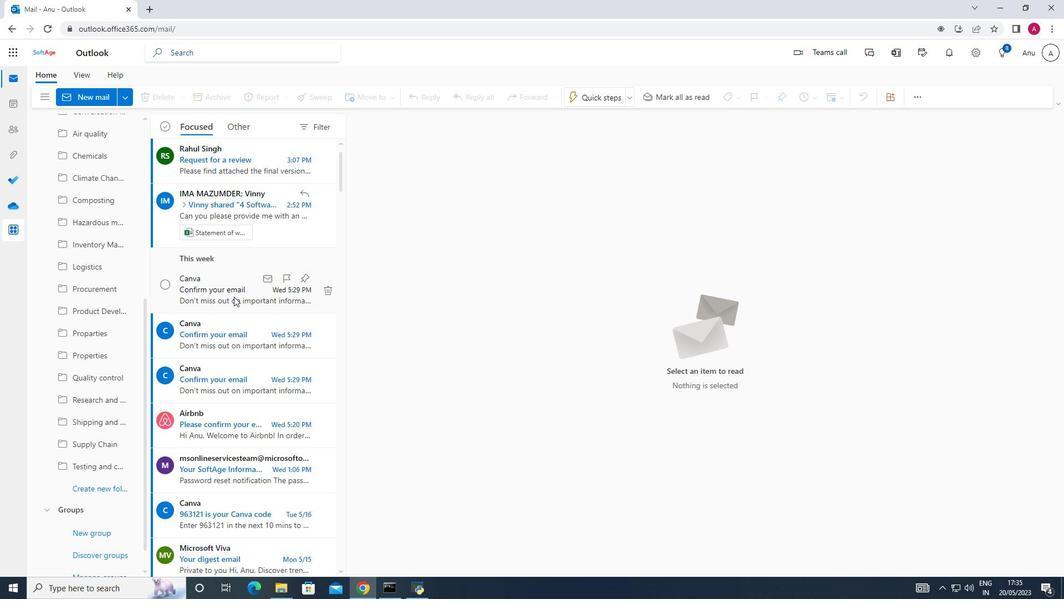
Action: Mouse scrolled (233, 295) with delta (0, 0)
Screenshot: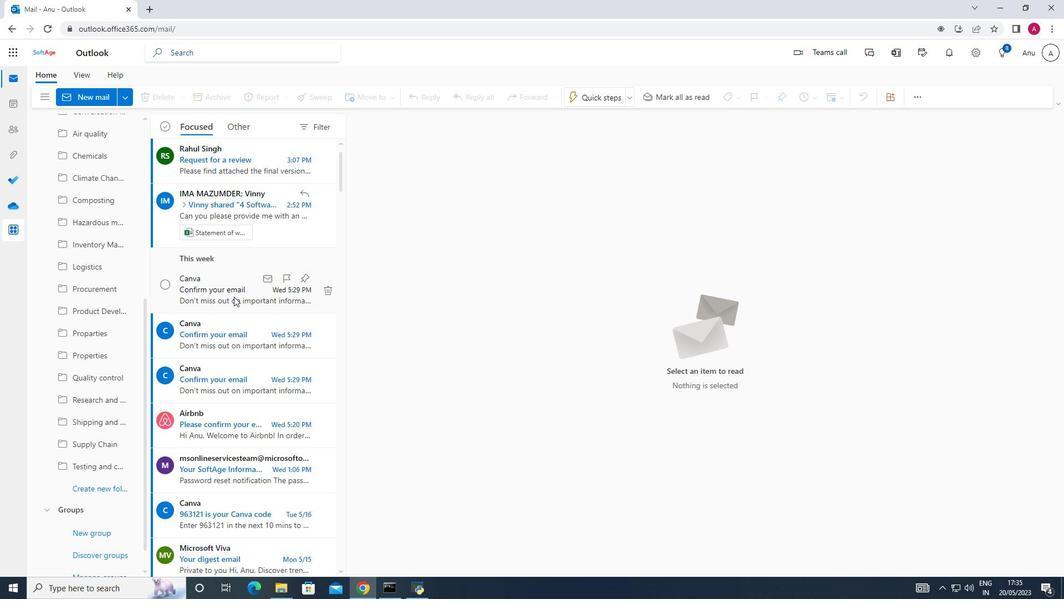
Action: Mouse moved to (233, 292)
Screenshot: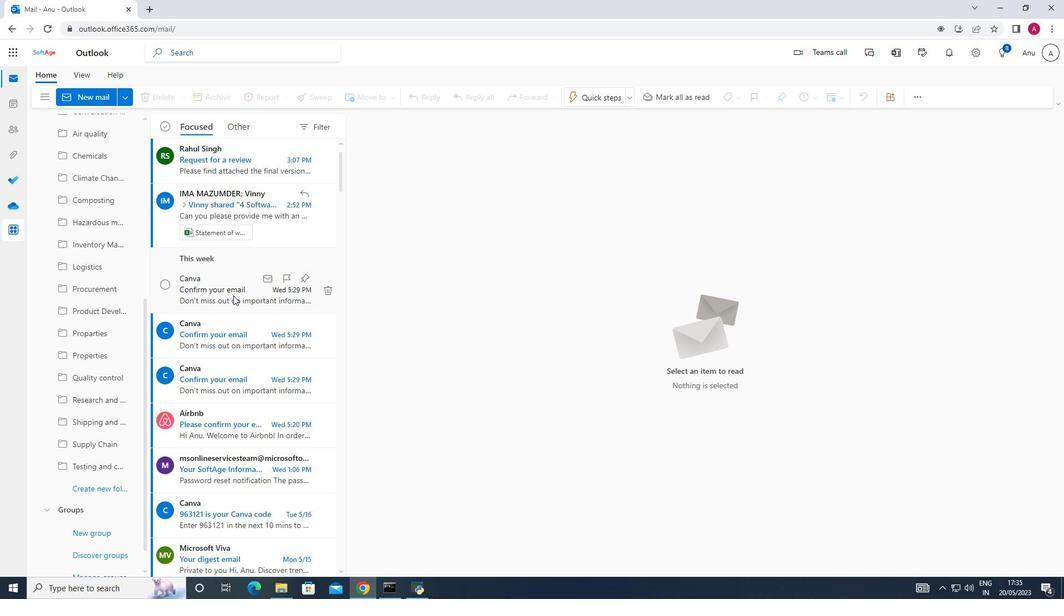 
Action: Mouse scrolled (233, 293) with delta (0, 0)
Screenshot: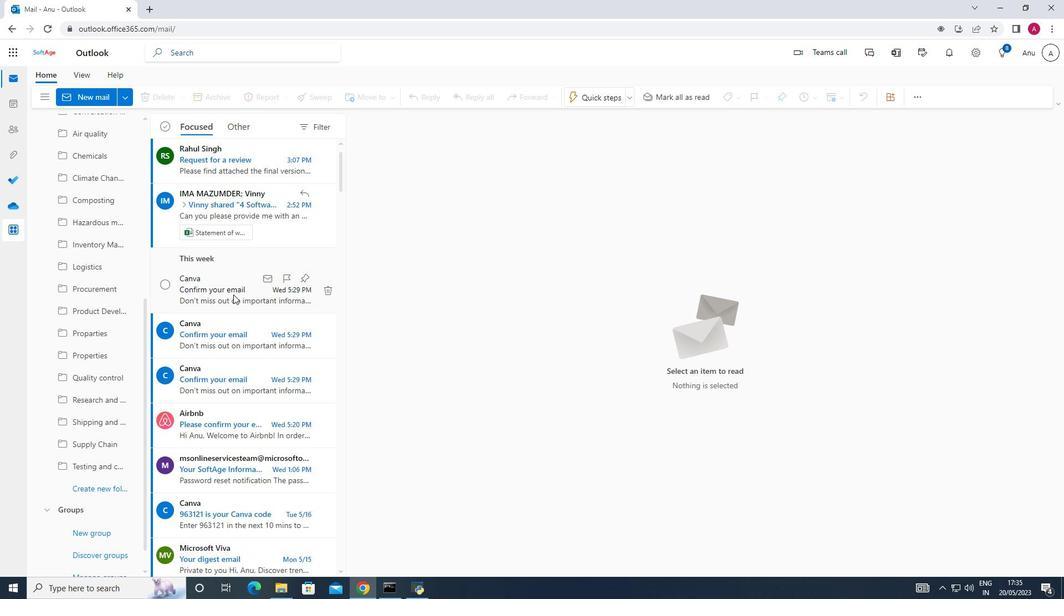 
Action: Mouse moved to (233, 292)
Screenshot: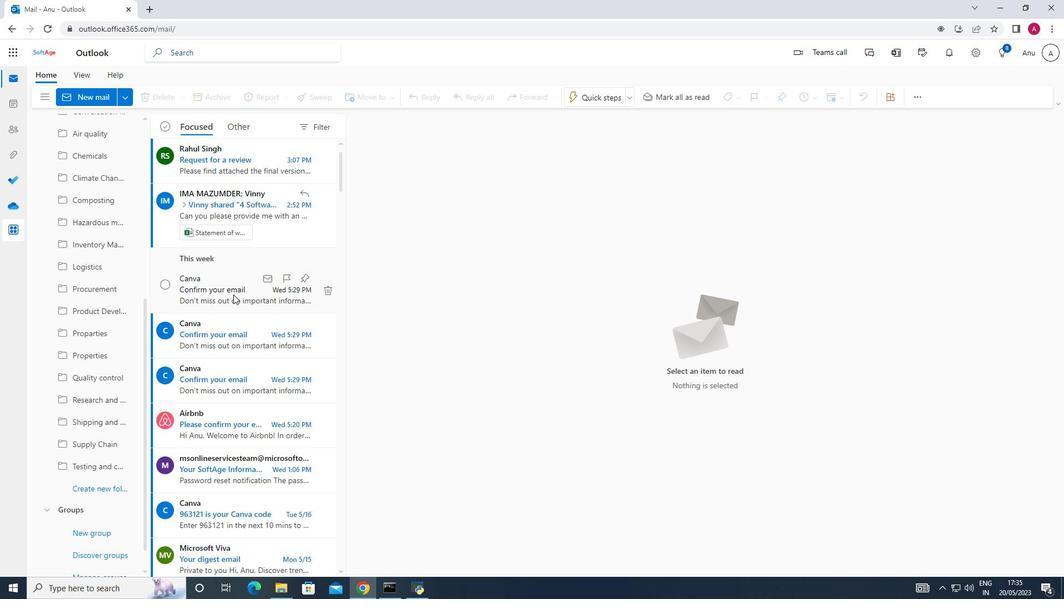 
